 Task: Look for space in el Campello, Spain from 1st June, 2023 to 9th June, 2023 for 4 adults in price range Rs.6000 to Rs.12000. Place can be entire place with 2 bedrooms having 2 beds and 2 bathrooms. Property type can be house, flat, guest house. Booking option can be shelf check-in. Required host language is English.
Action: Mouse moved to (302, 160)
Screenshot: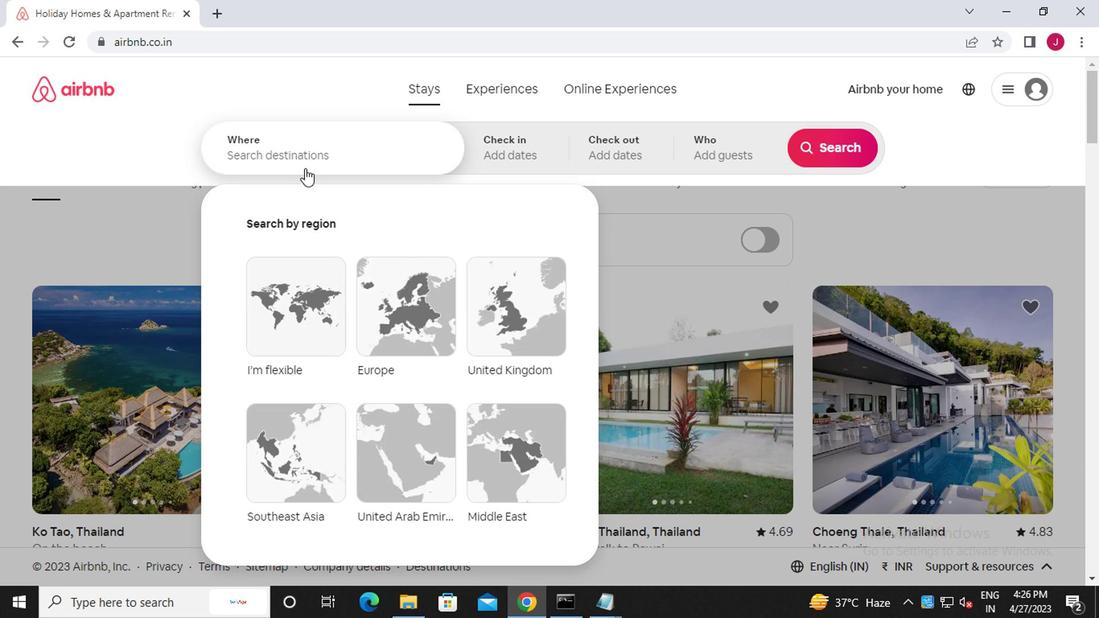 
Action: Mouse pressed left at (302, 160)
Screenshot: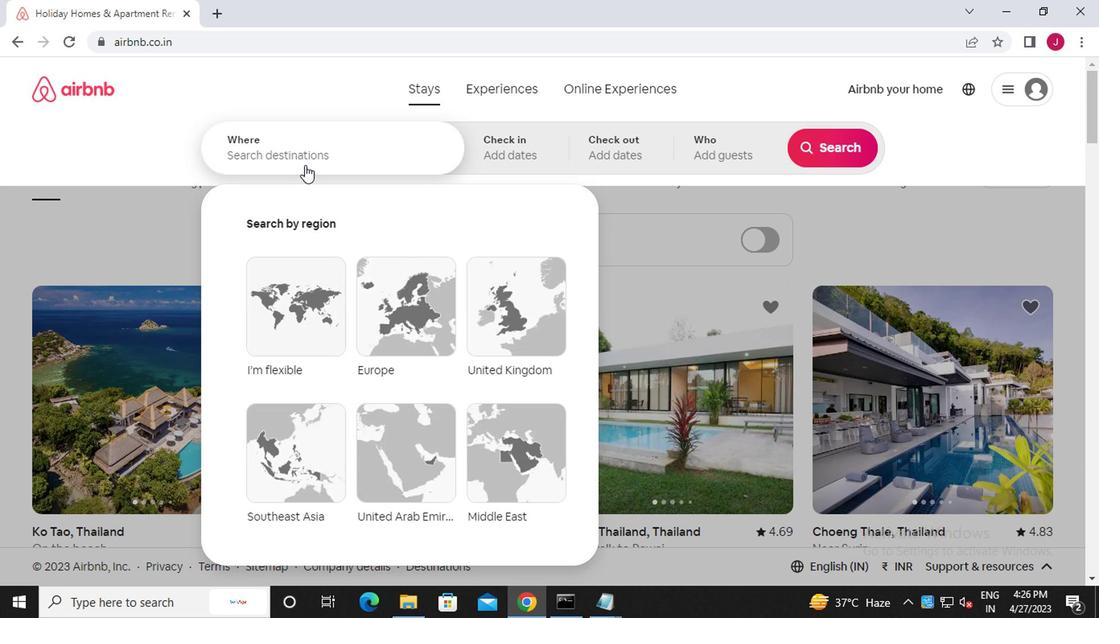 
Action: Mouse moved to (297, 160)
Screenshot: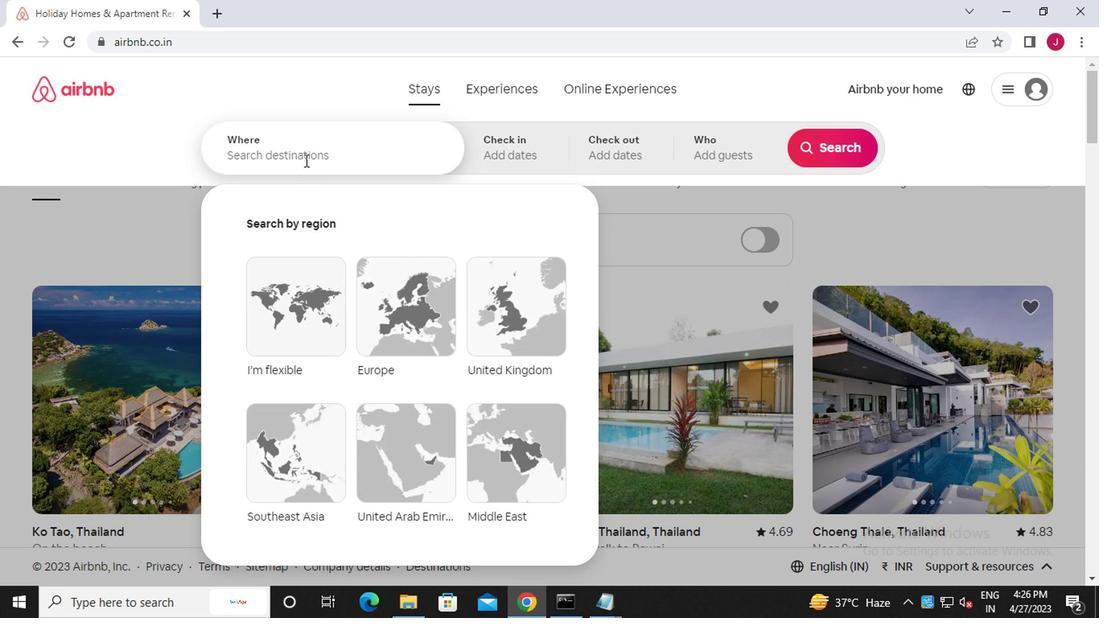
Action: Key pressed <Key.caps_lock>el<Key.space><Key.caps_lock>c<Key.caps_lock>ampello
Screenshot: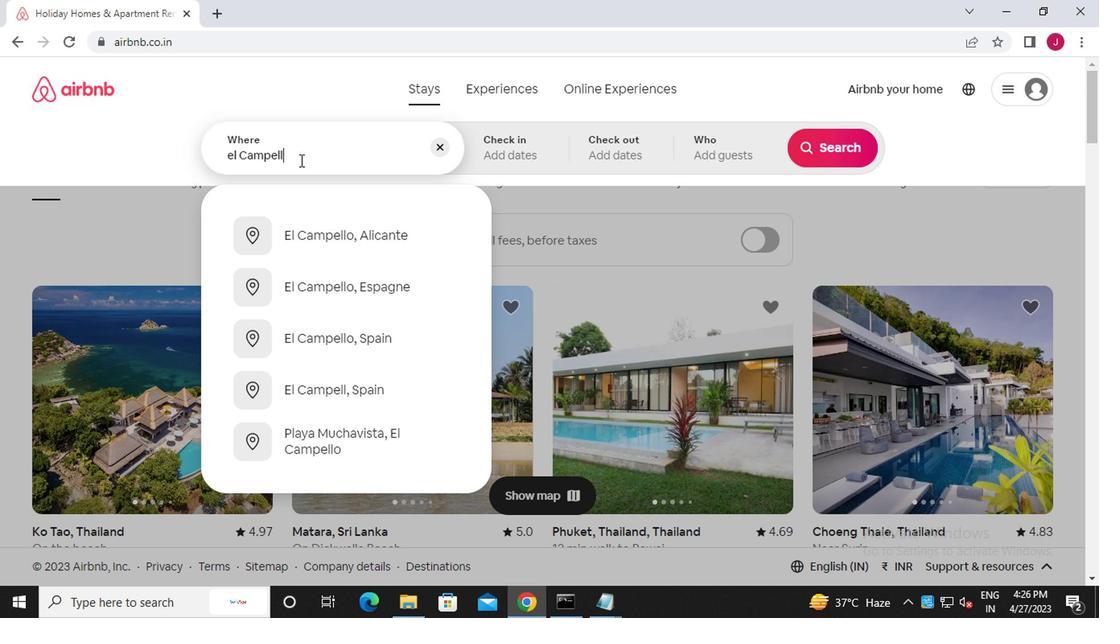 
Action: Mouse moved to (360, 393)
Screenshot: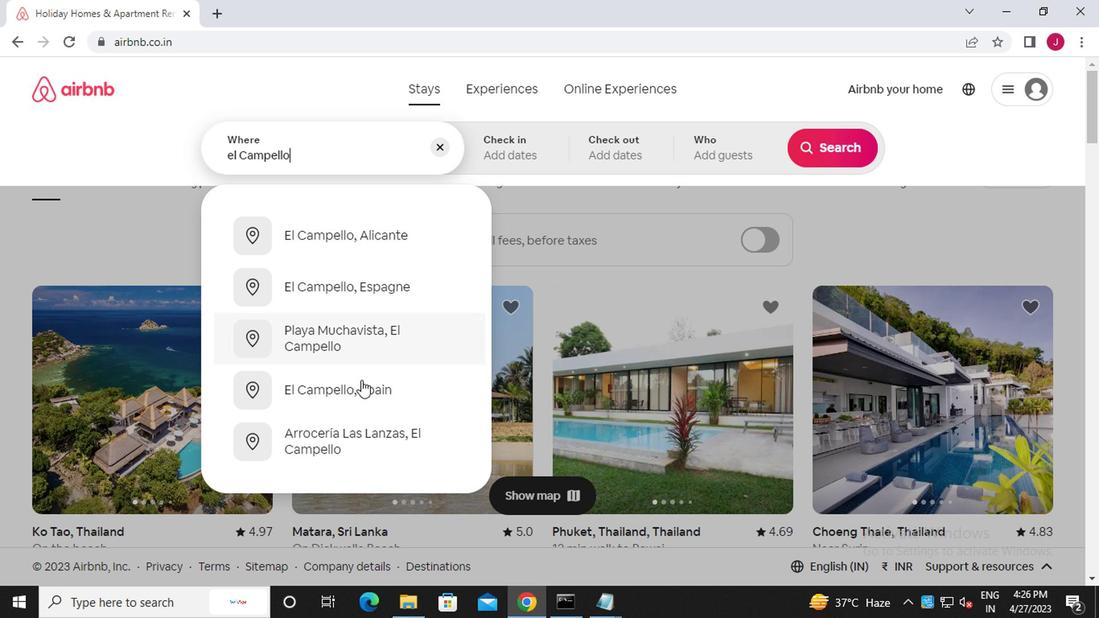 
Action: Mouse pressed left at (360, 393)
Screenshot: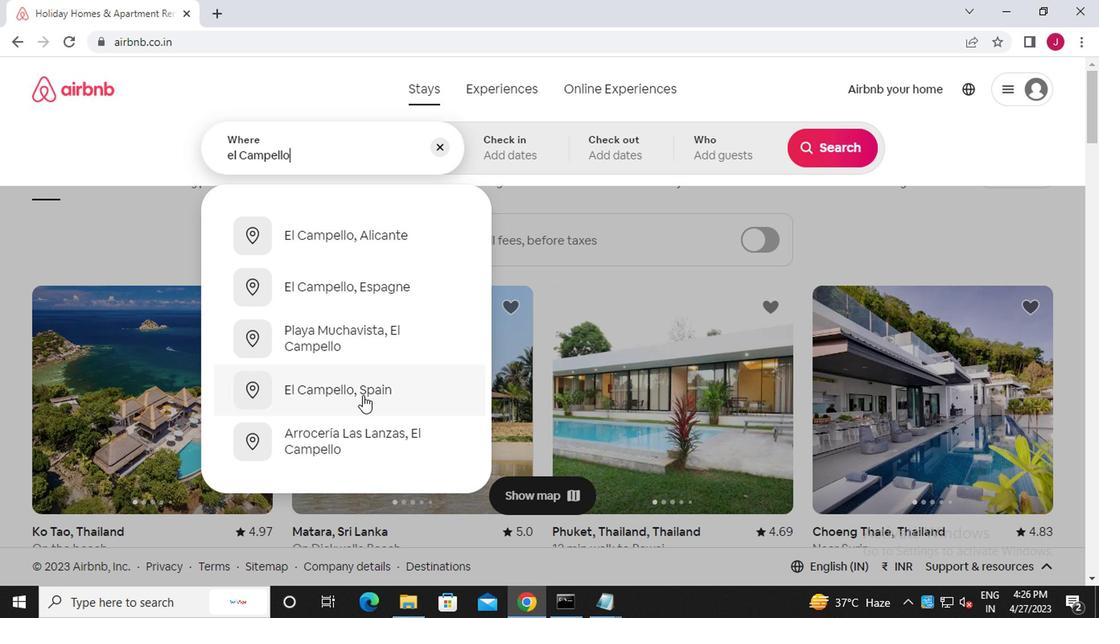 
Action: Mouse moved to (822, 277)
Screenshot: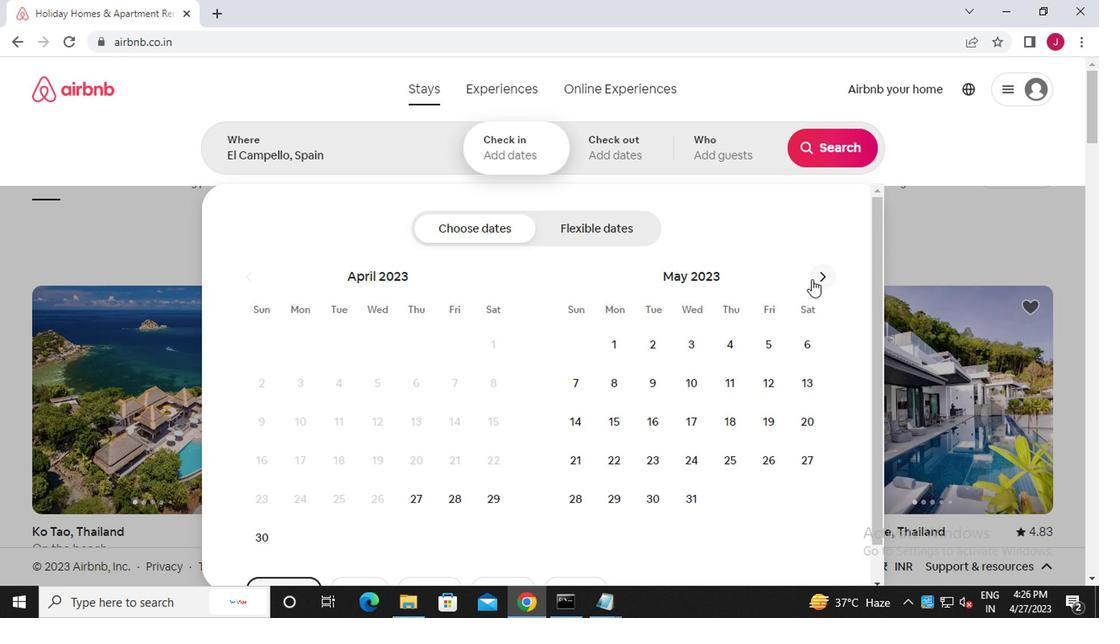 
Action: Mouse pressed left at (822, 277)
Screenshot: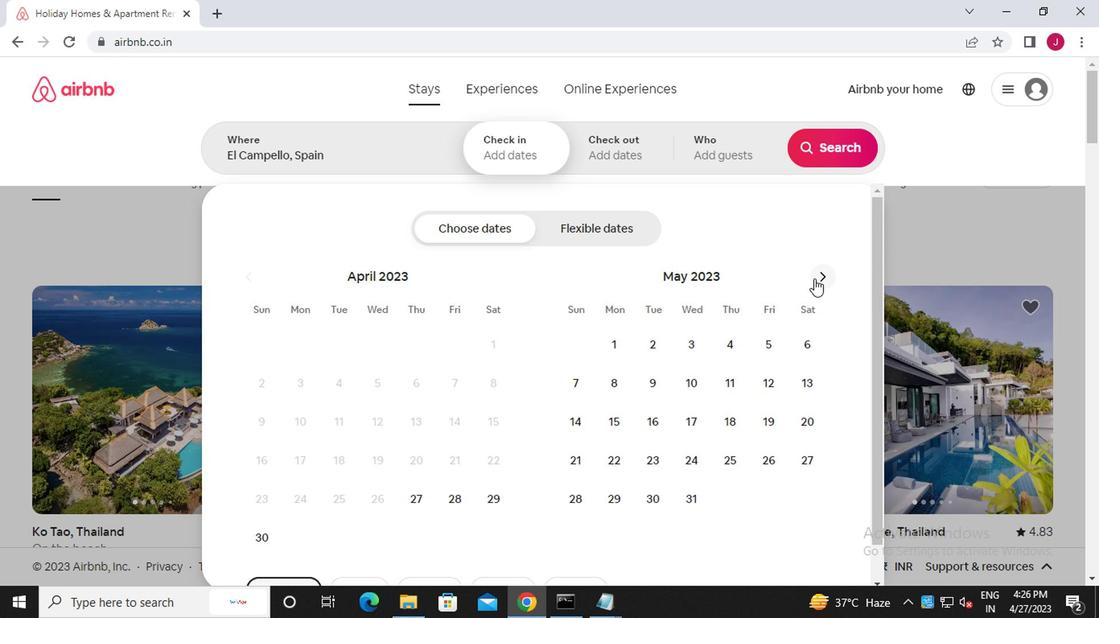
Action: Mouse moved to (736, 342)
Screenshot: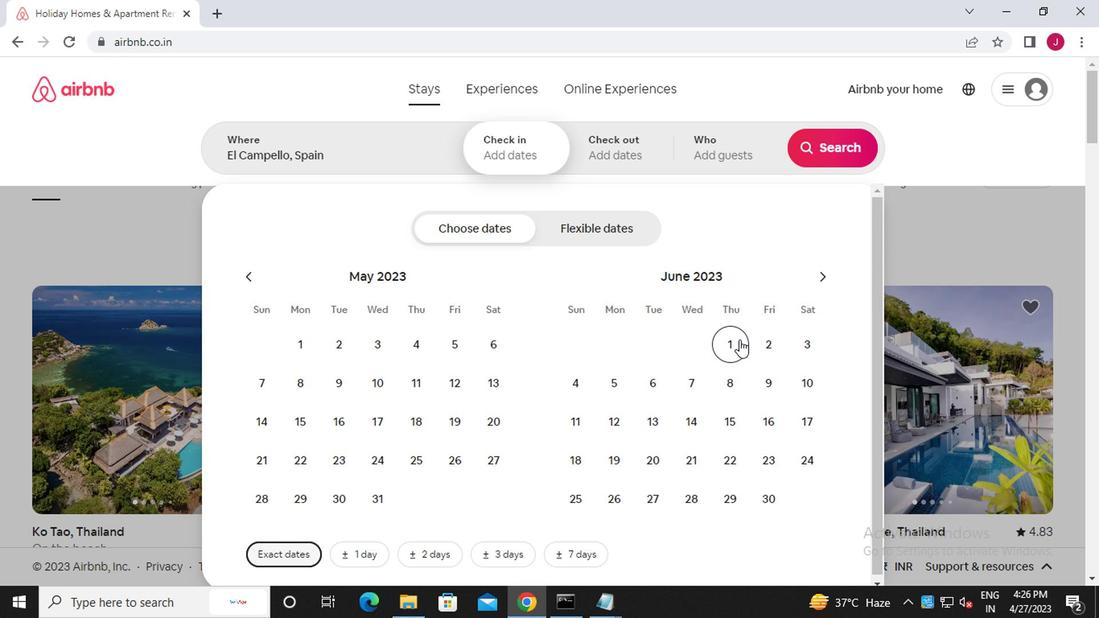 
Action: Mouse pressed left at (736, 342)
Screenshot: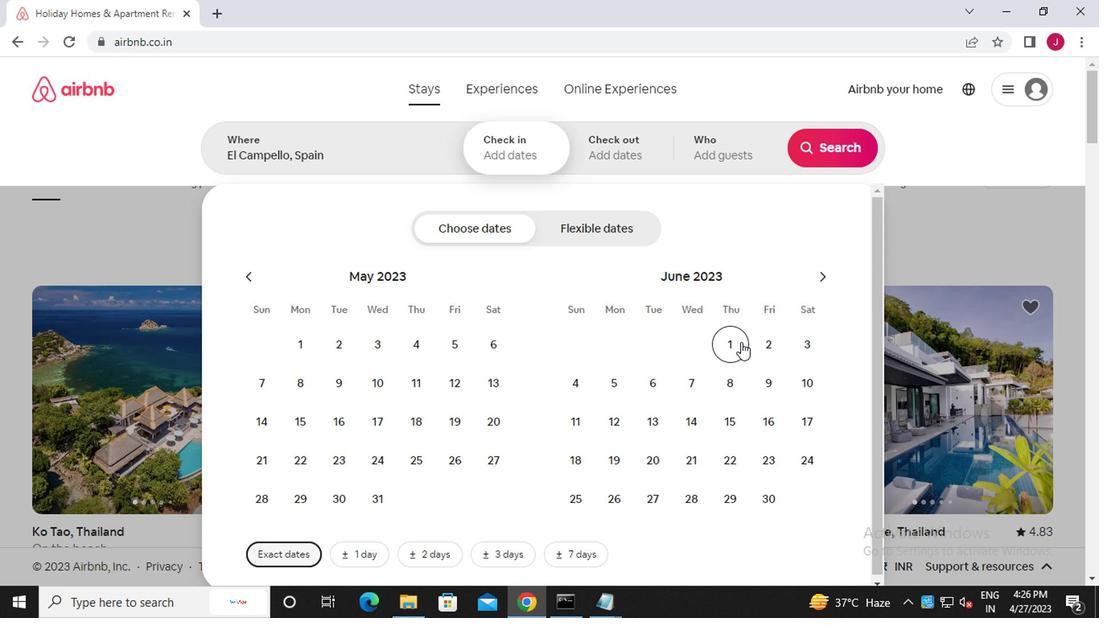 
Action: Mouse moved to (763, 373)
Screenshot: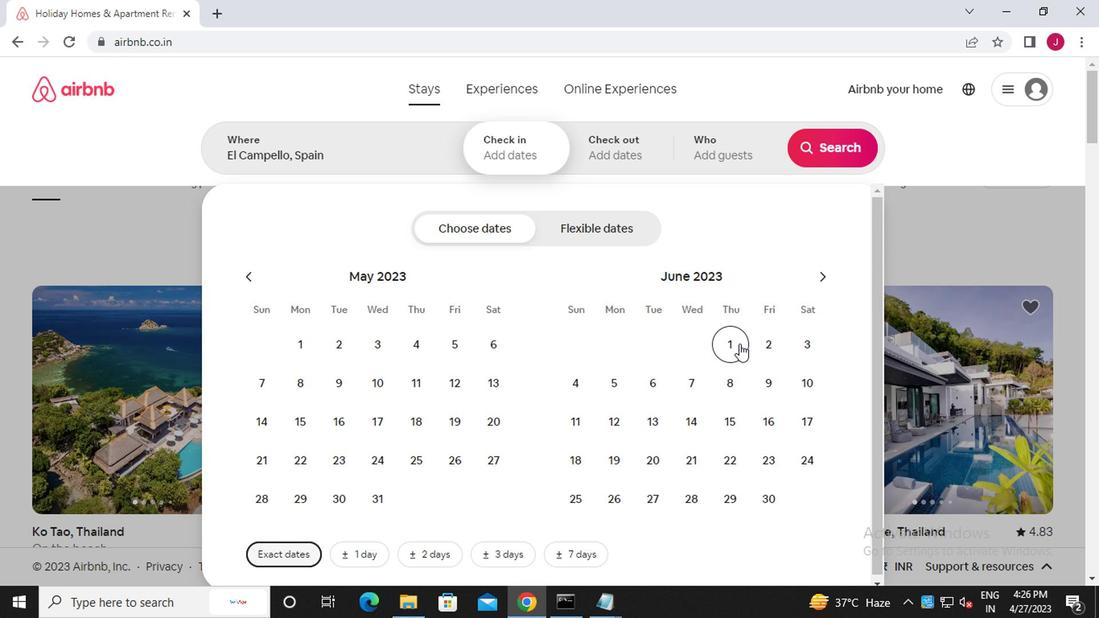 
Action: Mouse pressed left at (763, 373)
Screenshot: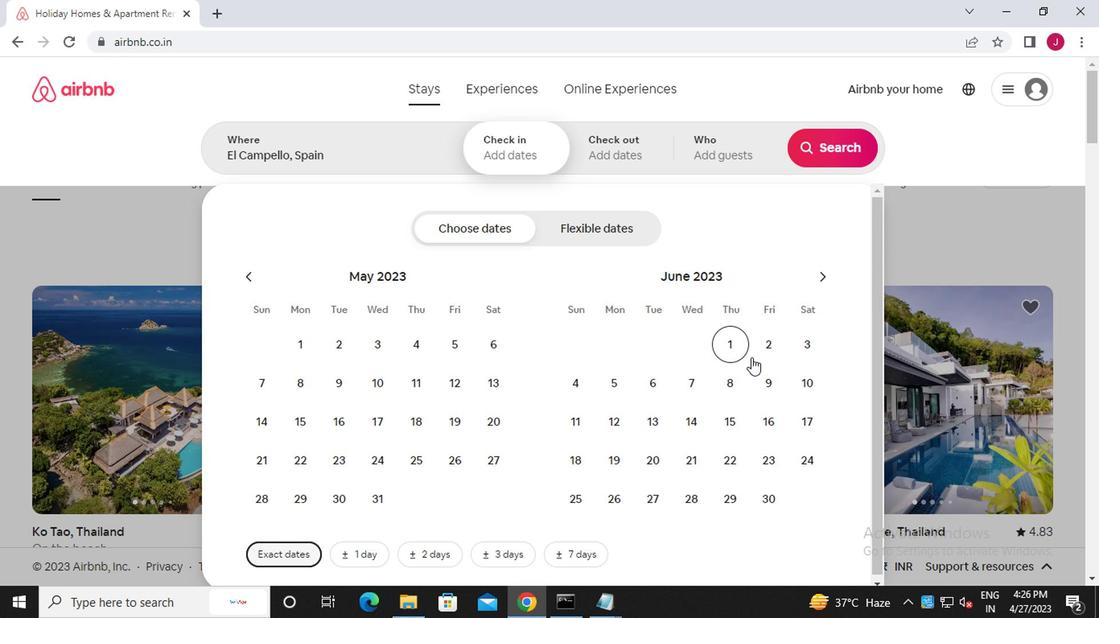
Action: Mouse moved to (714, 158)
Screenshot: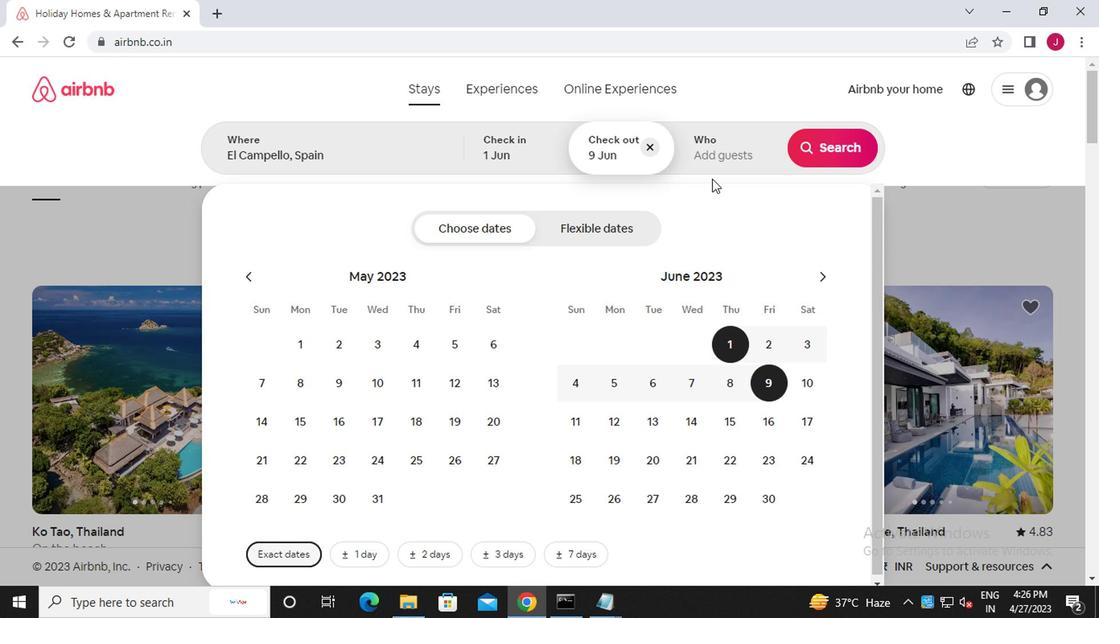 
Action: Mouse pressed left at (714, 158)
Screenshot: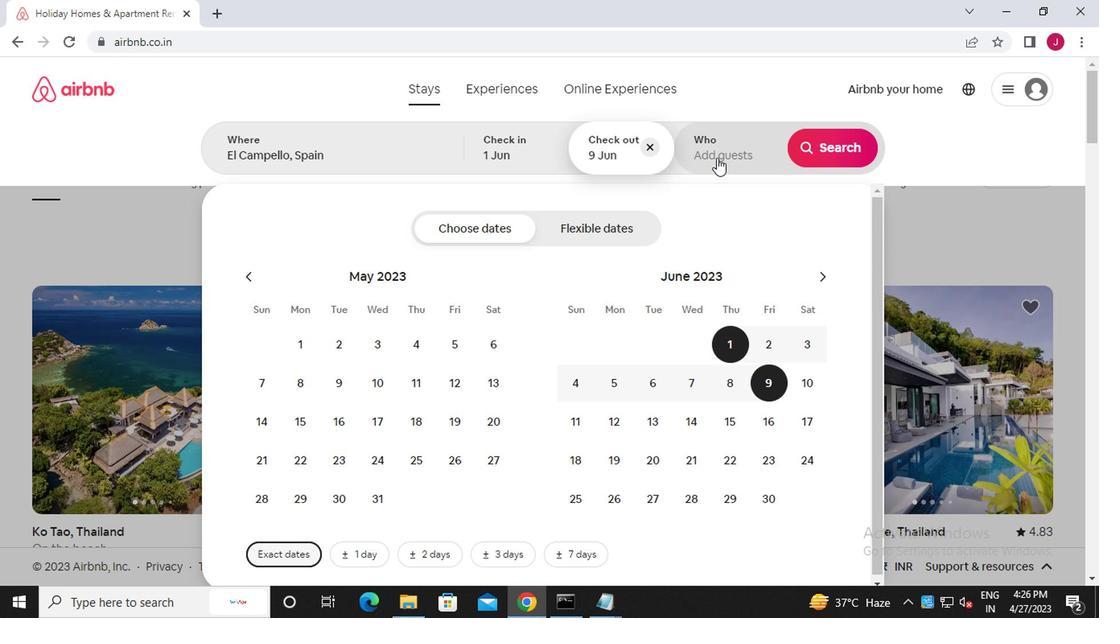 
Action: Mouse moved to (835, 238)
Screenshot: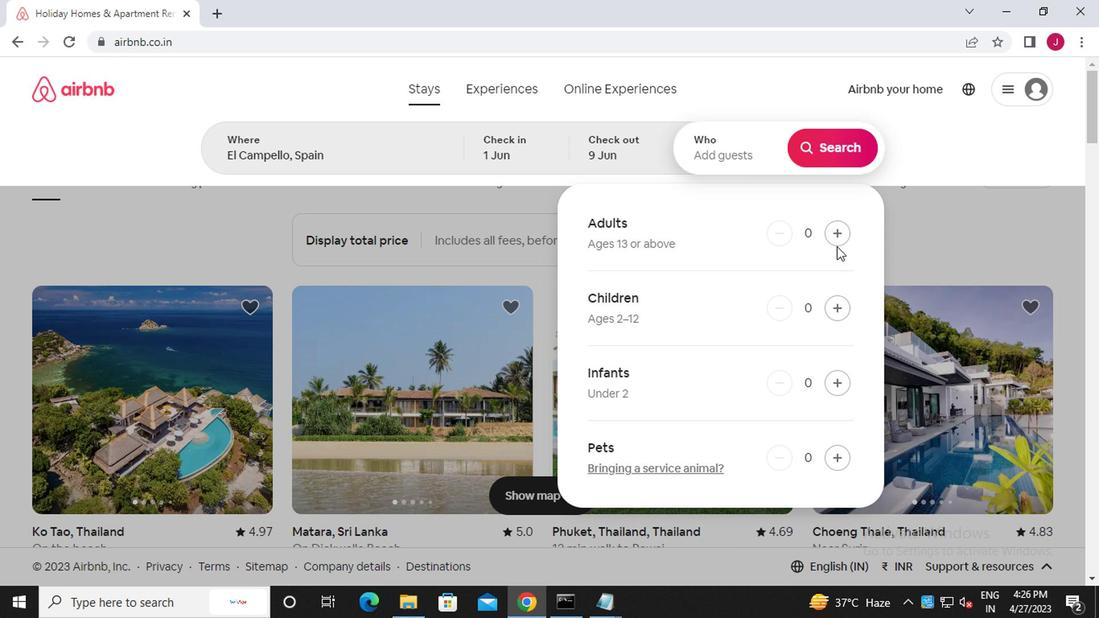 
Action: Mouse pressed left at (835, 238)
Screenshot: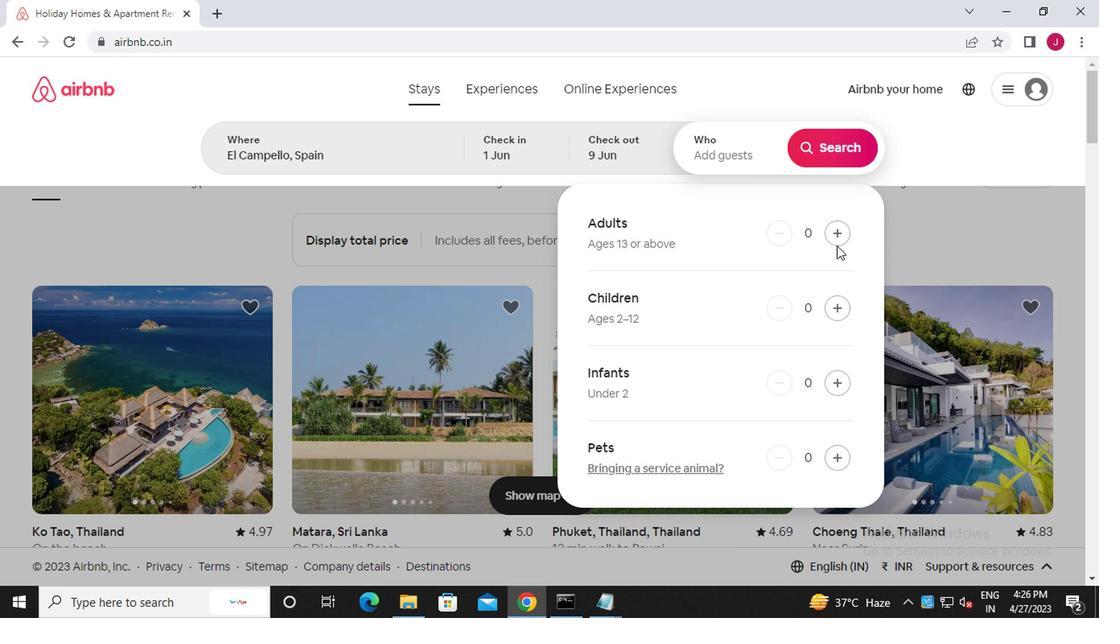 
Action: Mouse pressed left at (835, 238)
Screenshot: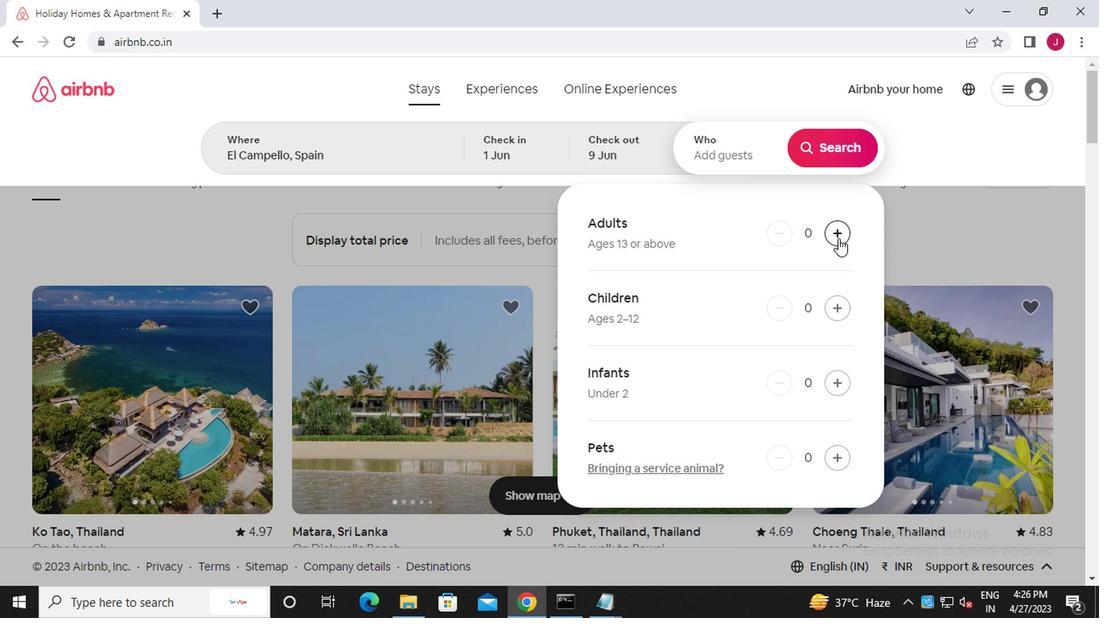 
Action: Mouse pressed left at (835, 238)
Screenshot: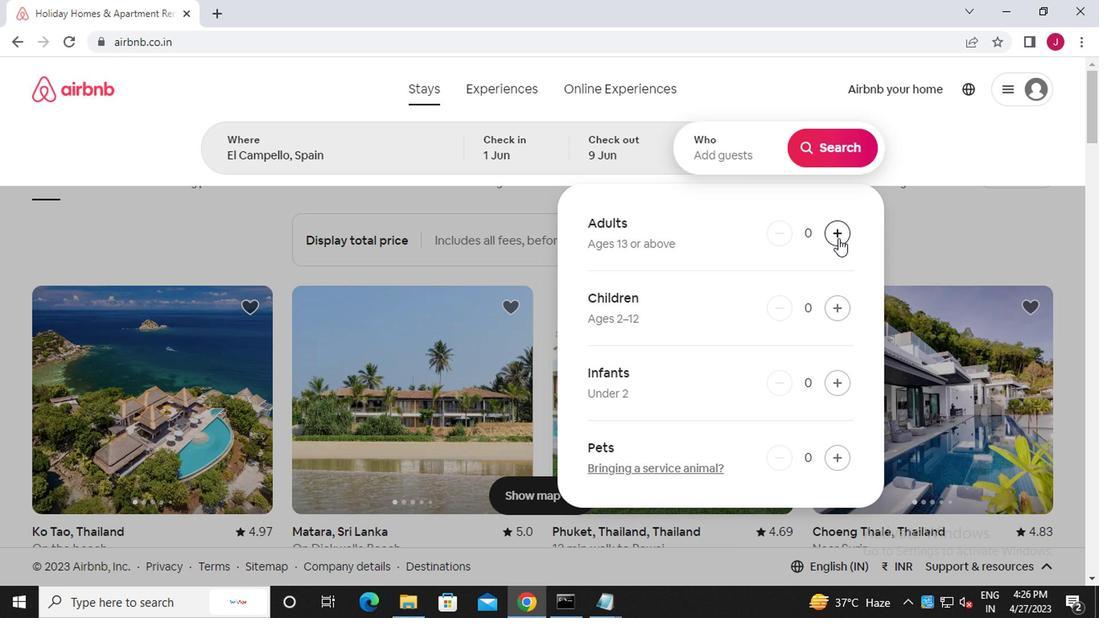 
Action: Mouse pressed left at (835, 238)
Screenshot: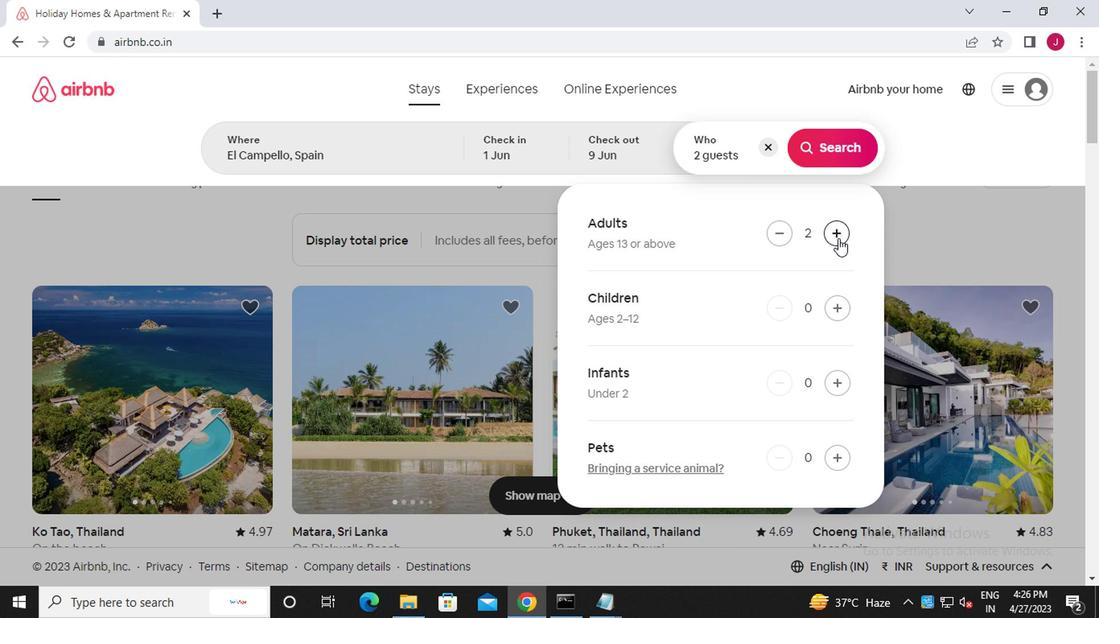 
Action: Mouse moved to (844, 154)
Screenshot: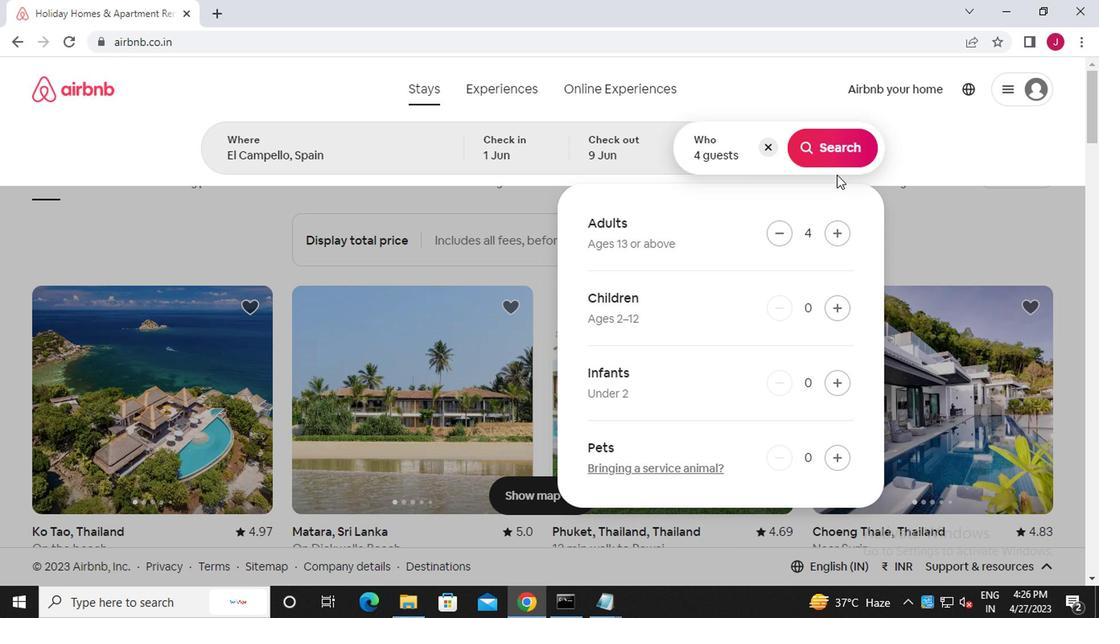
Action: Mouse pressed left at (844, 154)
Screenshot: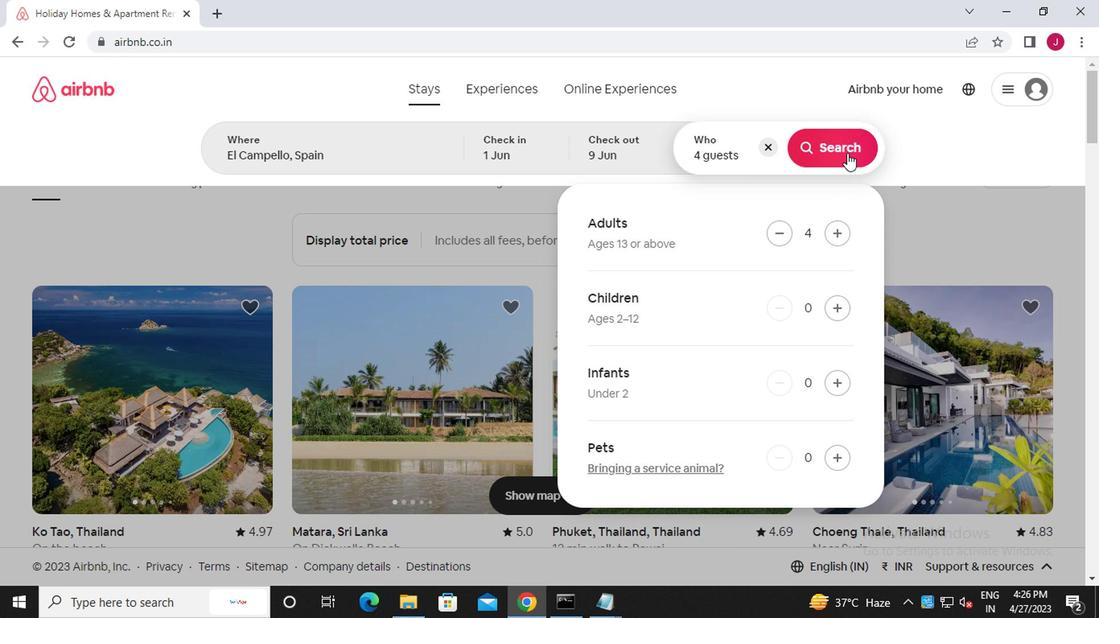 
Action: Mouse moved to (1036, 154)
Screenshot: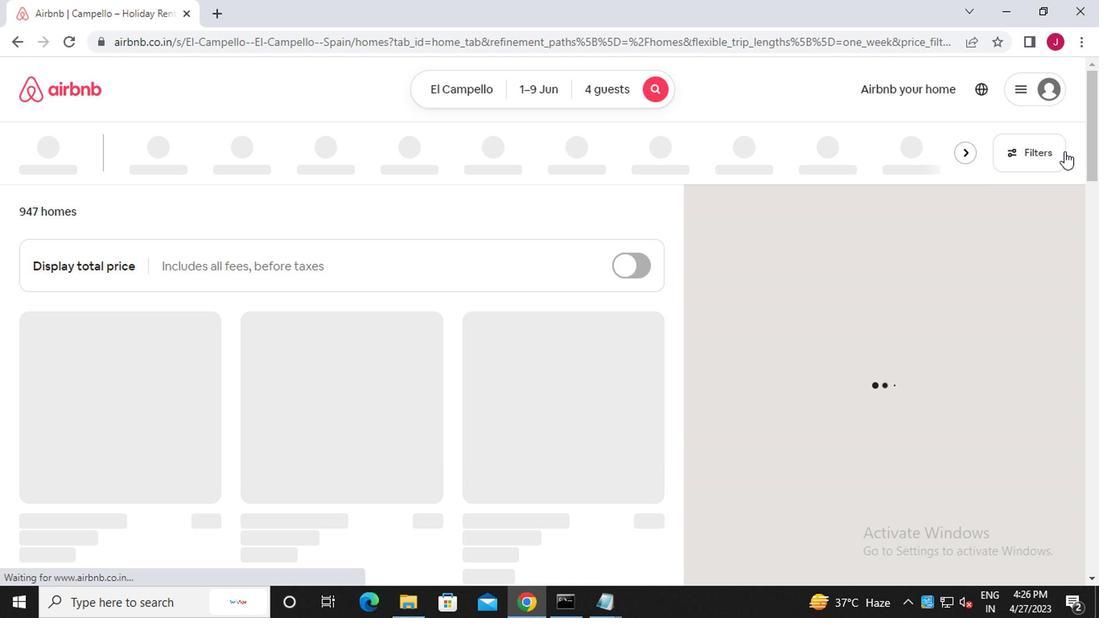 
Action: Mouse pressed left at (1036, 154)
Screenshot: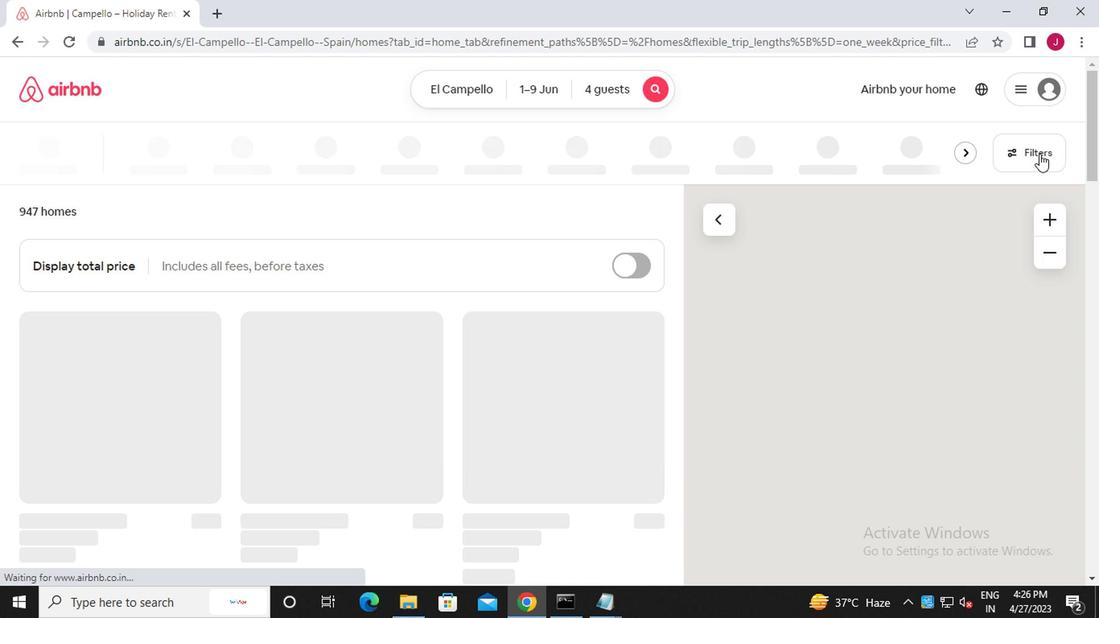 
Action: Mouse moved to (399, 356)
Screenshot: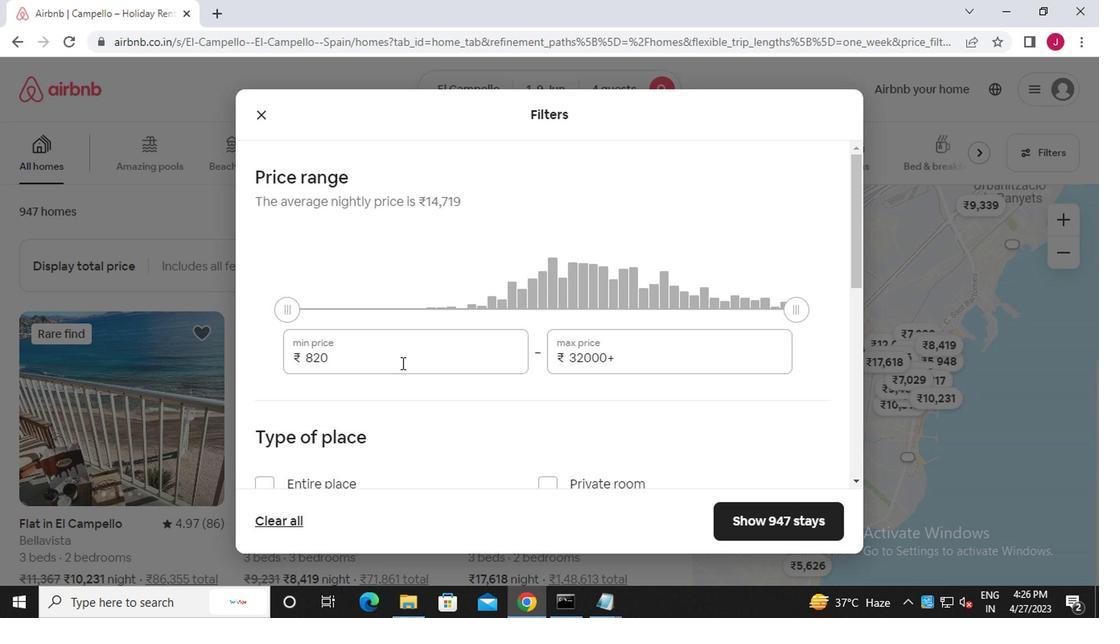 
Action: Mouse pressed left at (399, 356)
Screenshot: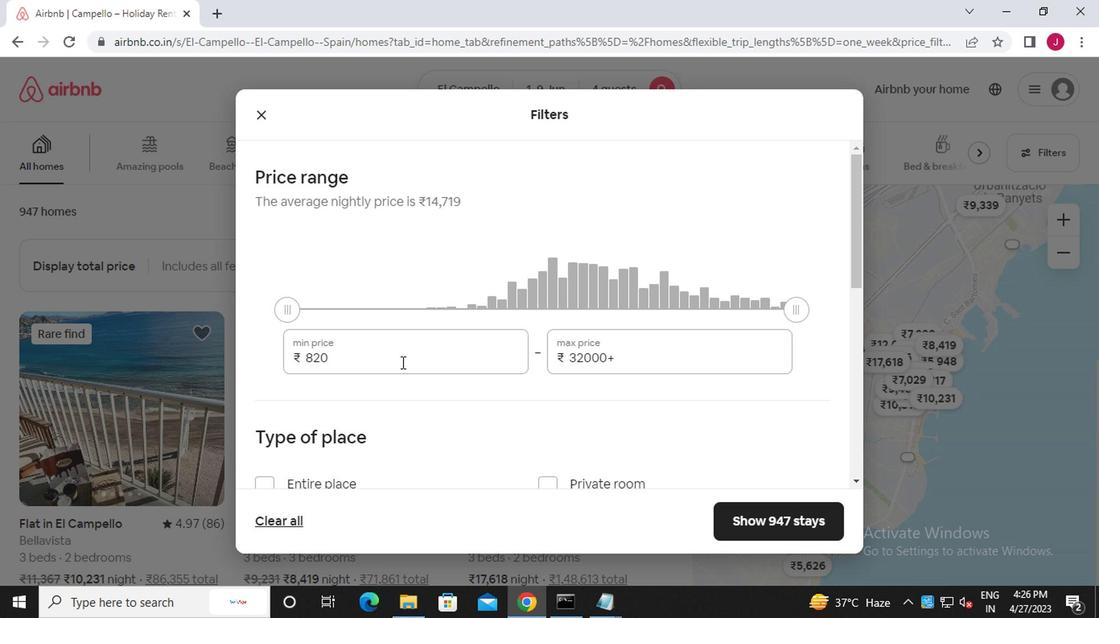 
Action: Mouse moved to (396, 351)
Screenshot: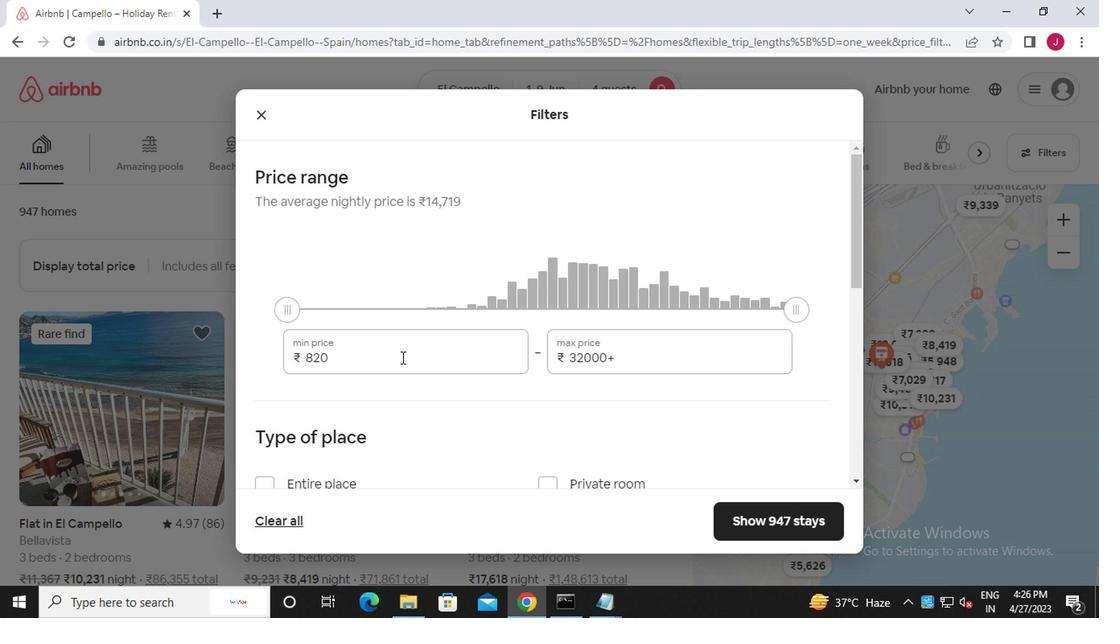 
Action: Key pressed <Key.backspace><Key.backspace><Key.backspace><<102>><<96>><<96>><<96>>
Screenshot: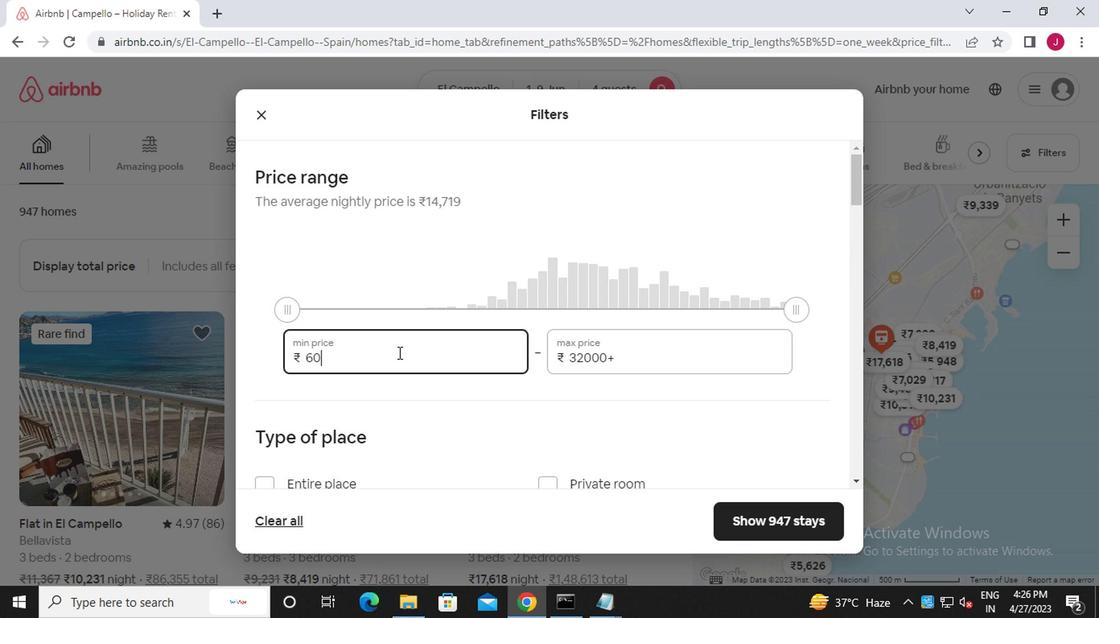 
Action: Mouse moved to (663, 355)
Screenshot: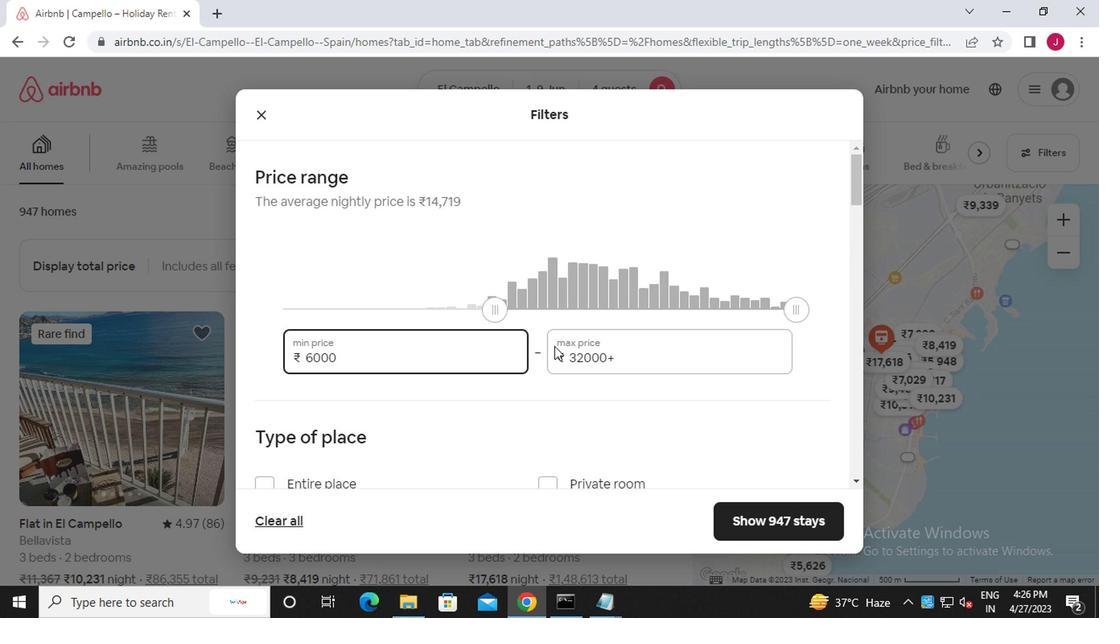 
Action: Mouse pressed left at (663, 355)
Screenshot: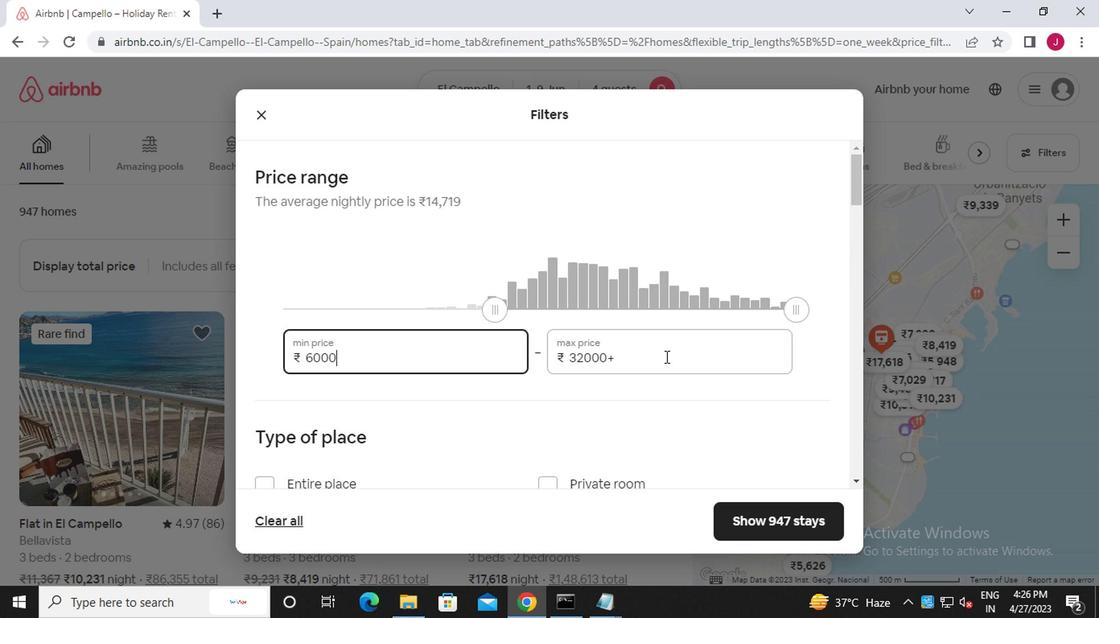 
Action: Key pressed <Key.backspace><Key.backspace><Key.backspace><Key.backspace><Key.backspace><Key.backspace><Key.backspace><Key.backspace><Key.backspace><Key.backspace><Key.backspace><<97>><<98>><<96>><<96>><<96>>
Screenshot: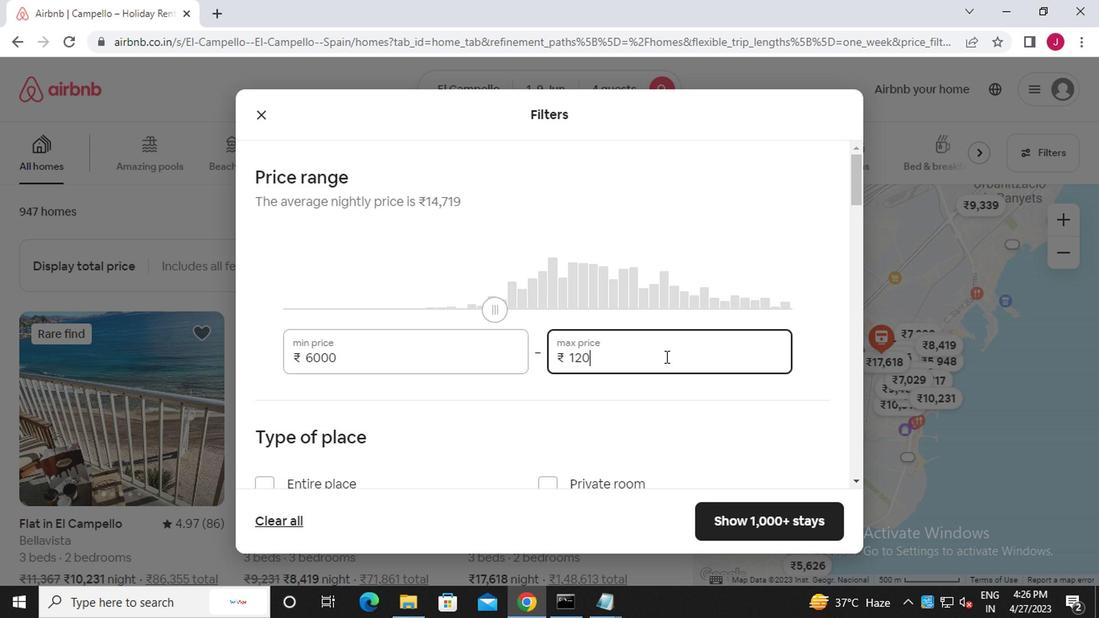 
Action: Mouse moved to (407, 364)
Screenshot: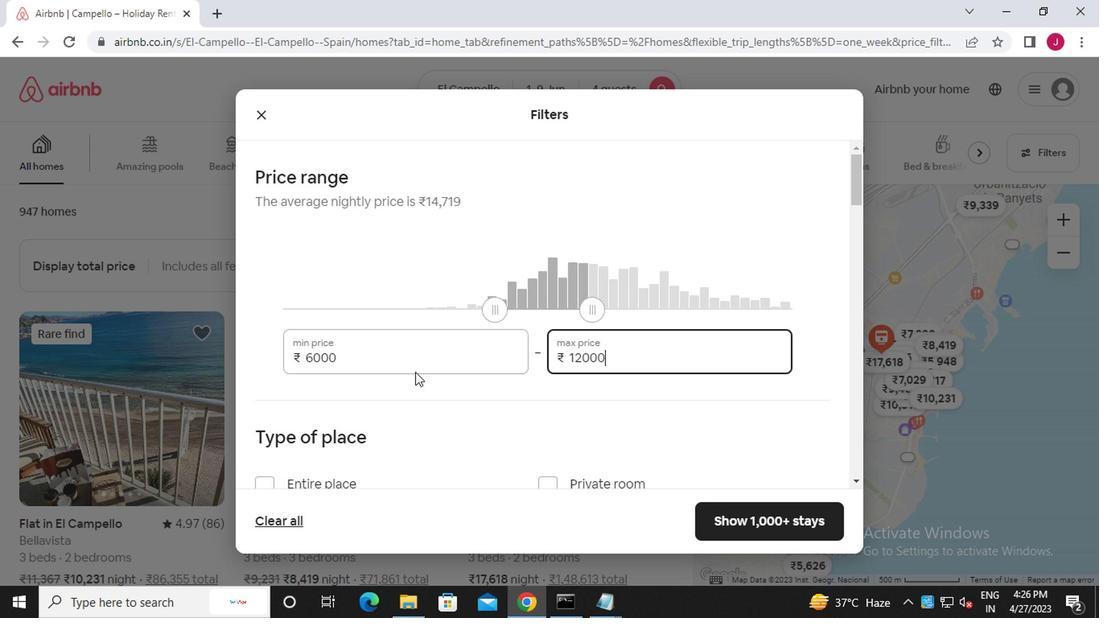 
Action: Mouse scrolled (407, 364) with delta (0, 0)
Screenshot: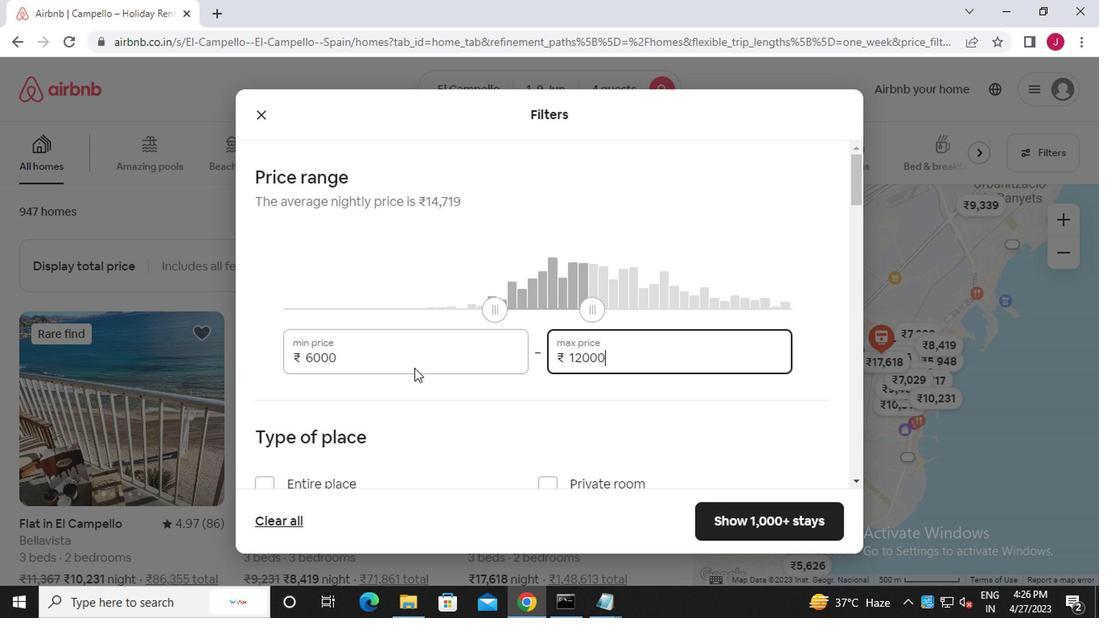 
Action: Mouse scrolled (407, 364) with delta (0, 0)
Screenshot: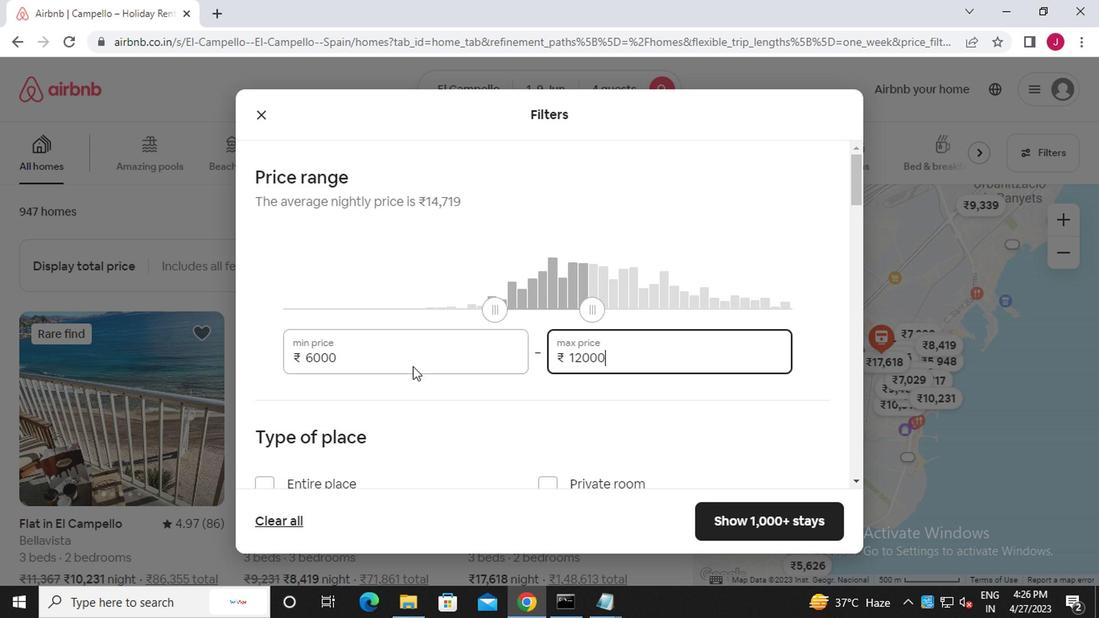 
Action: Mouse scrolled (407, 364) with delta (0, 0)
Screenshot: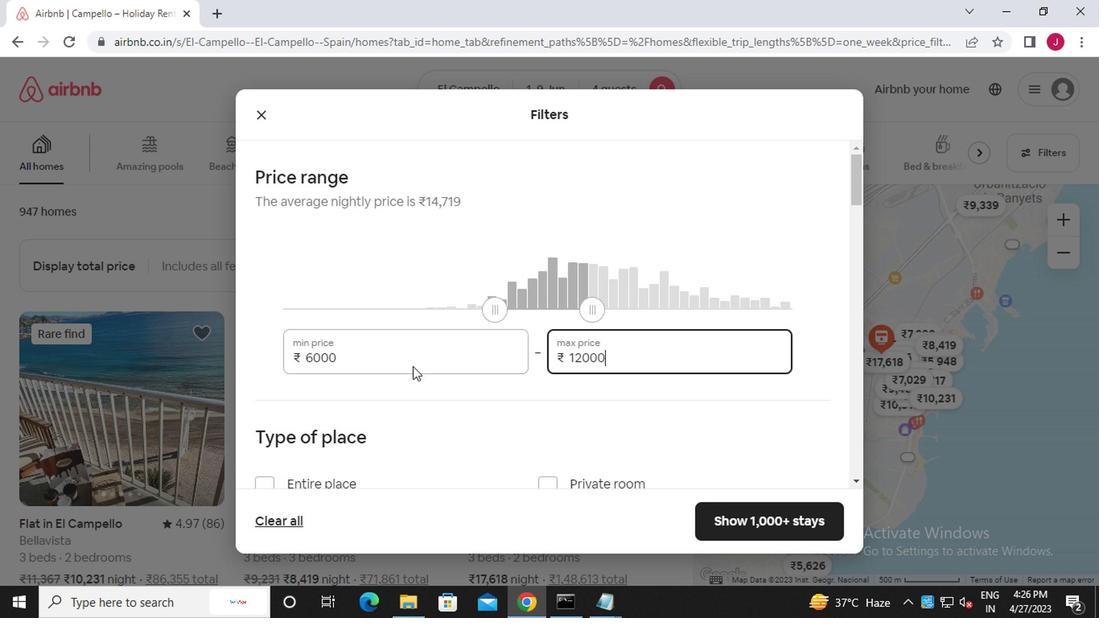 
Action: Mouse moved to (264, 233)
Screenshot: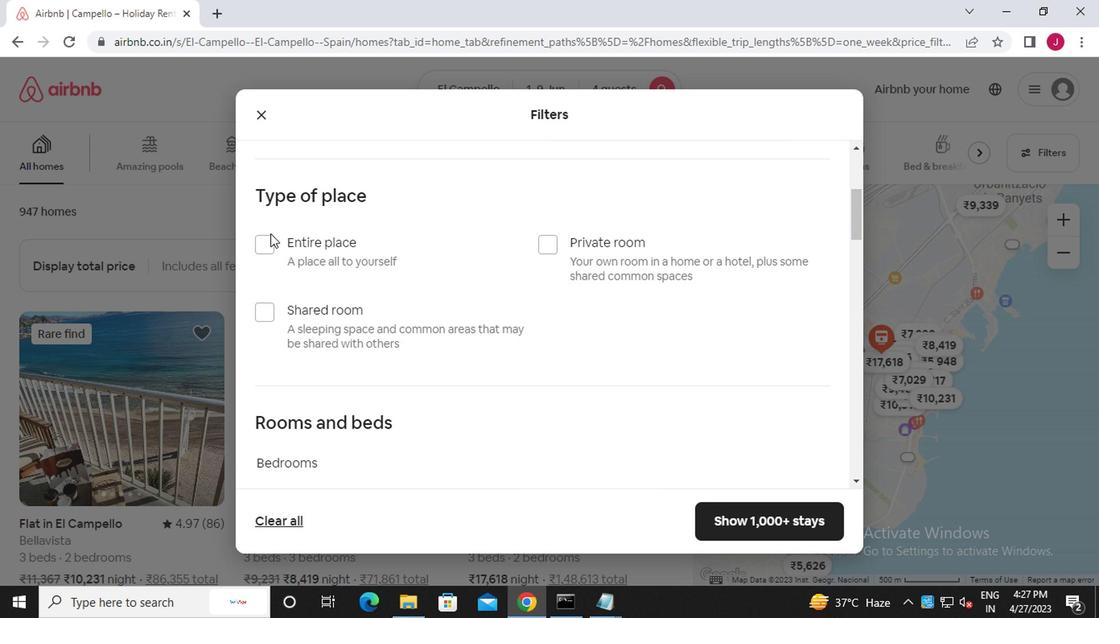 
Action: Mouse pressed left at (264, 233)
Screenshot: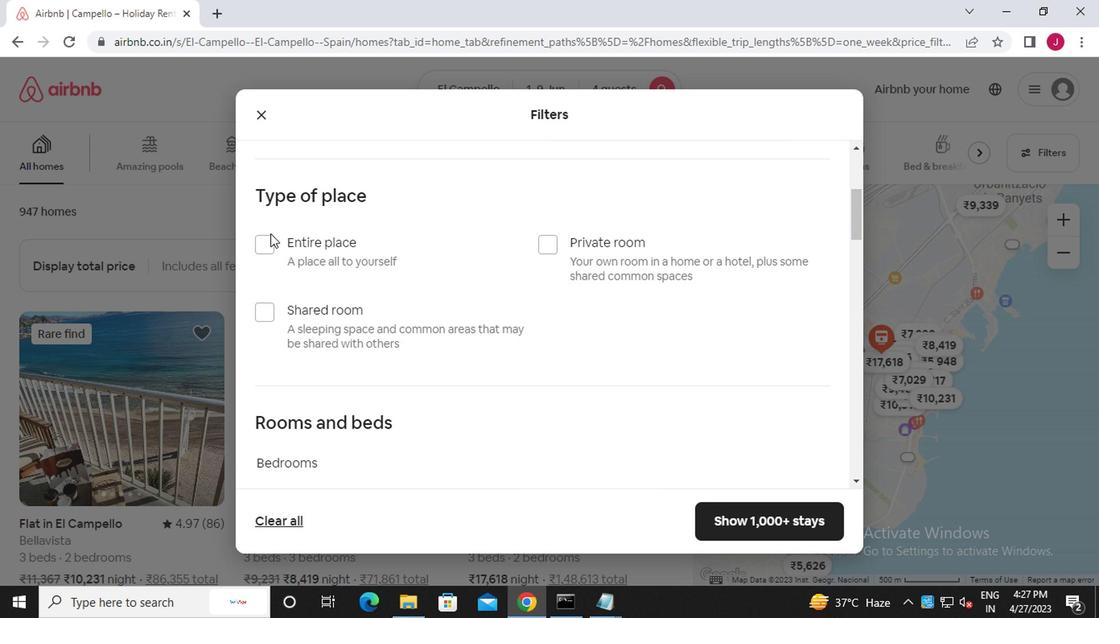 
Action: Mouse moved to (257, 246)
Screenshot: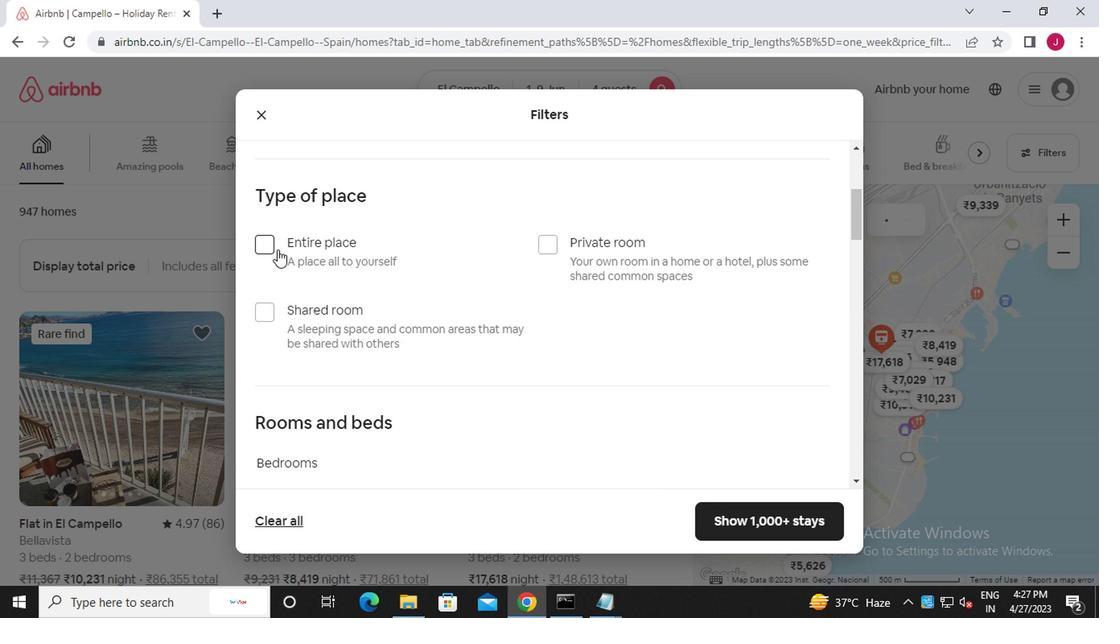 
Action: Mouse pressed left at (257, 246)
Screenshot: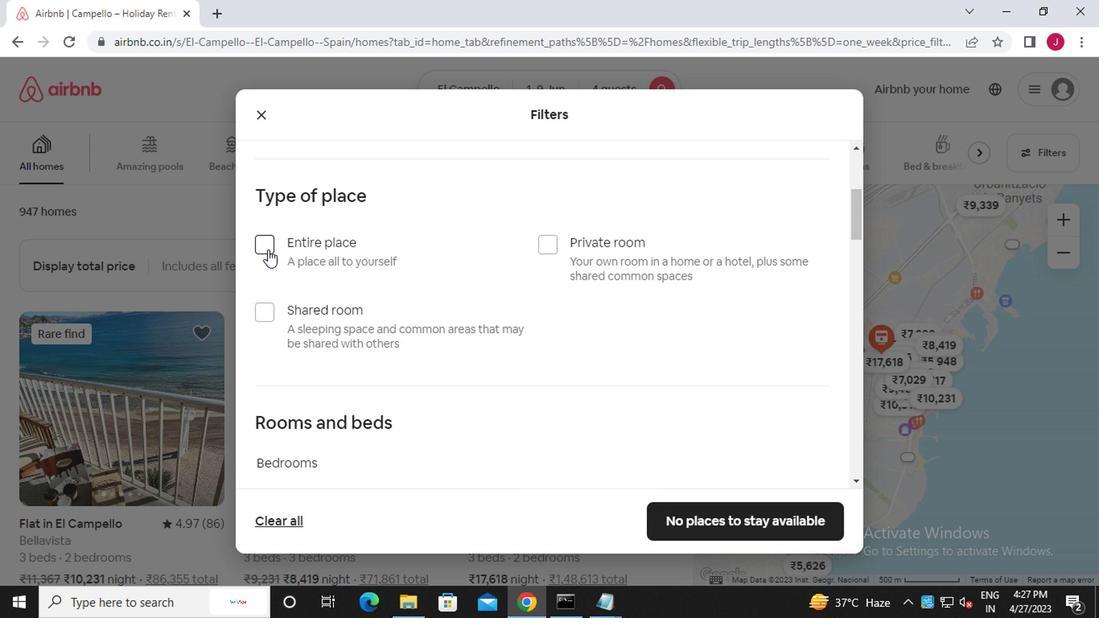 
Action: Mouse moved to (376, 293)
Screenshot: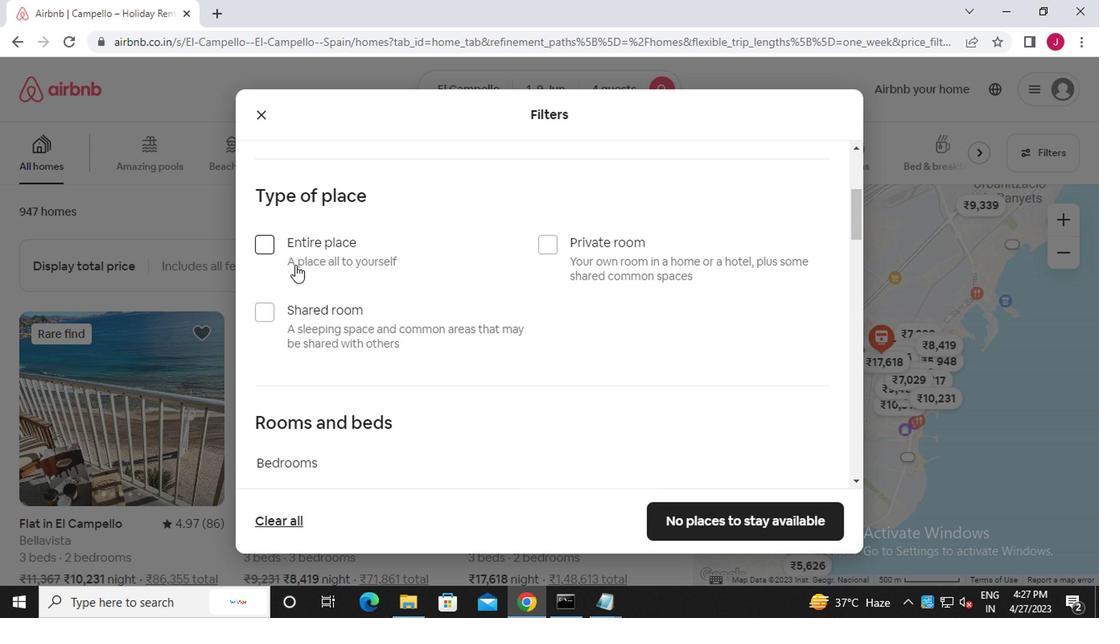 
Action: Mouse scrolled (376, 293) with delta (0, 0)
Screenshot: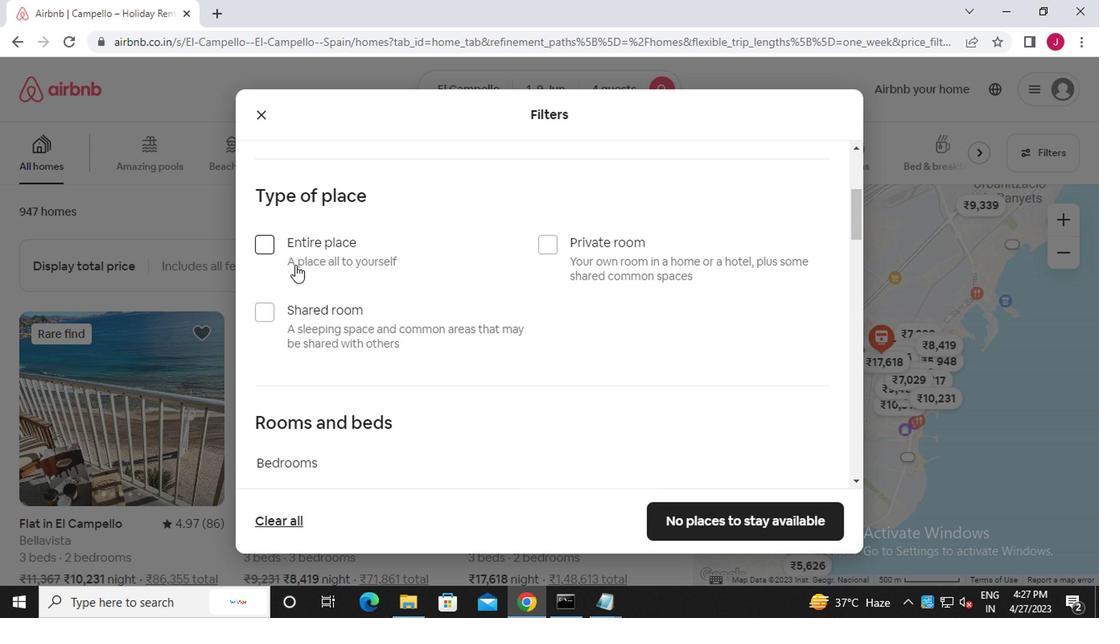 
Action: Mouse moved to (376, 293)
Screenshot: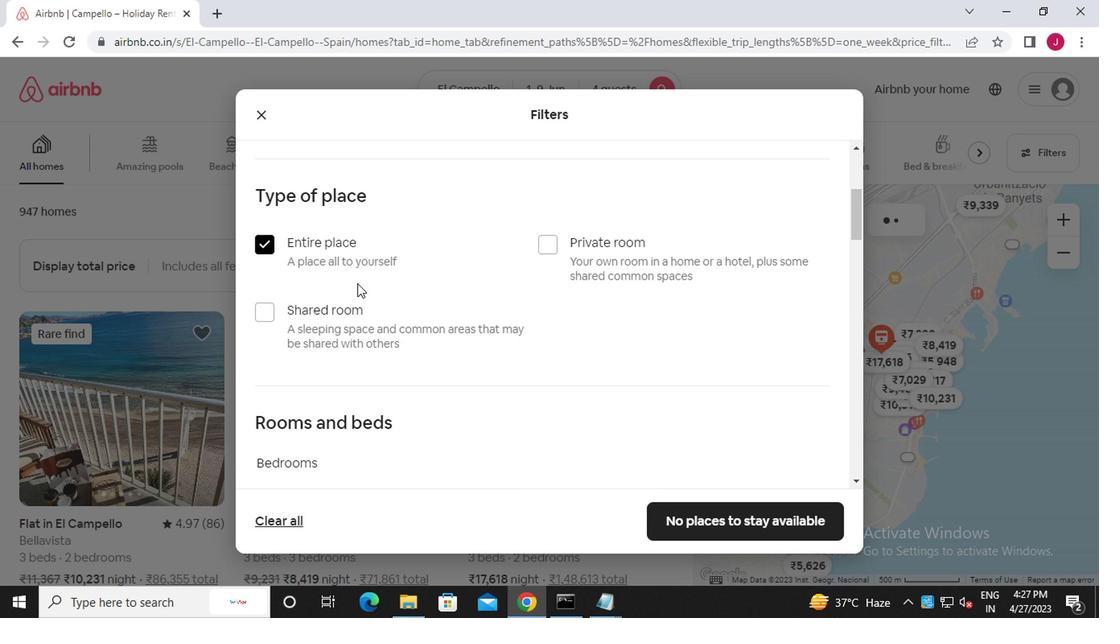 
Action: Mouse scrolled (376, 293) with delta (0, 0)
Screenshot: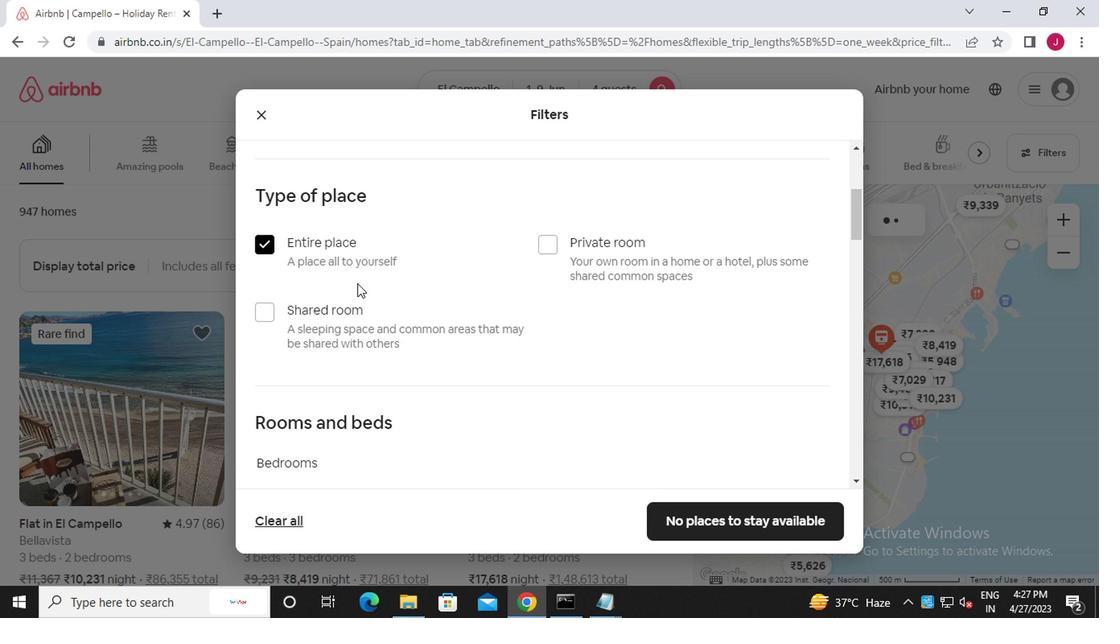 
Action: Mouse scrolled (376, 293) with delta (0, 0)
Screenshot: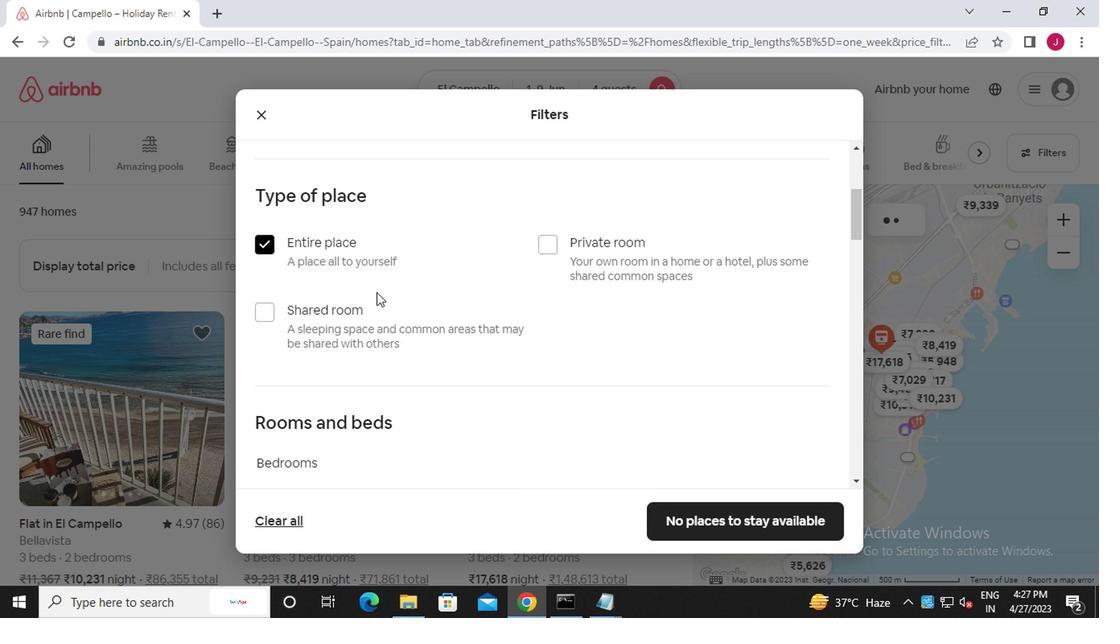 
Action: Mouse scrolled (376, 293) with delta (0, 0)
Screenshot: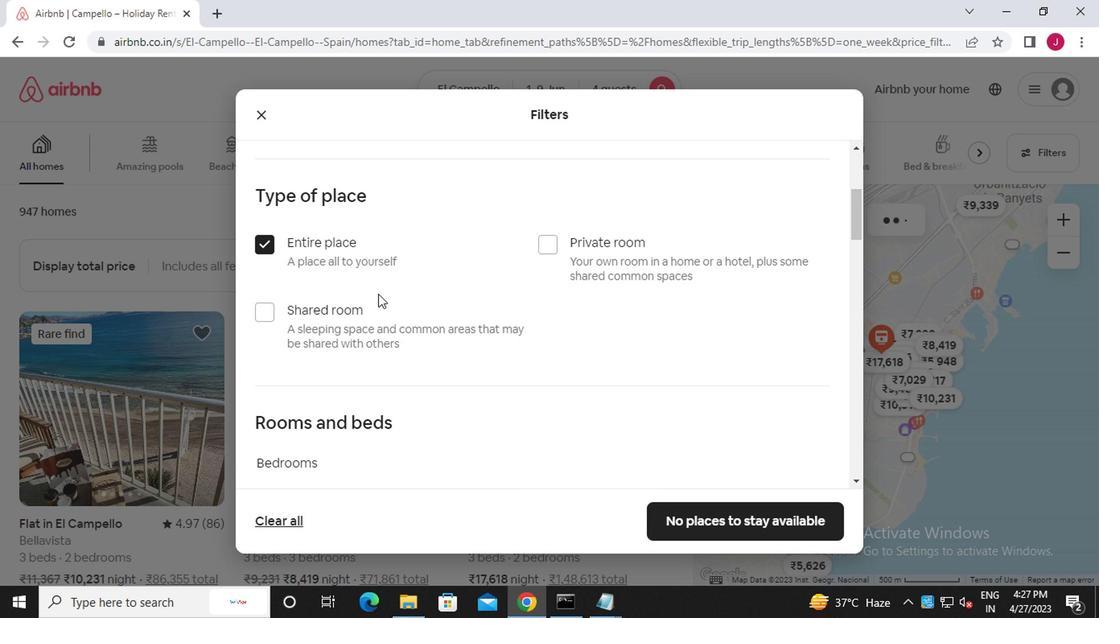 
Action: Mouse moved to (396, 184)
Screenshot: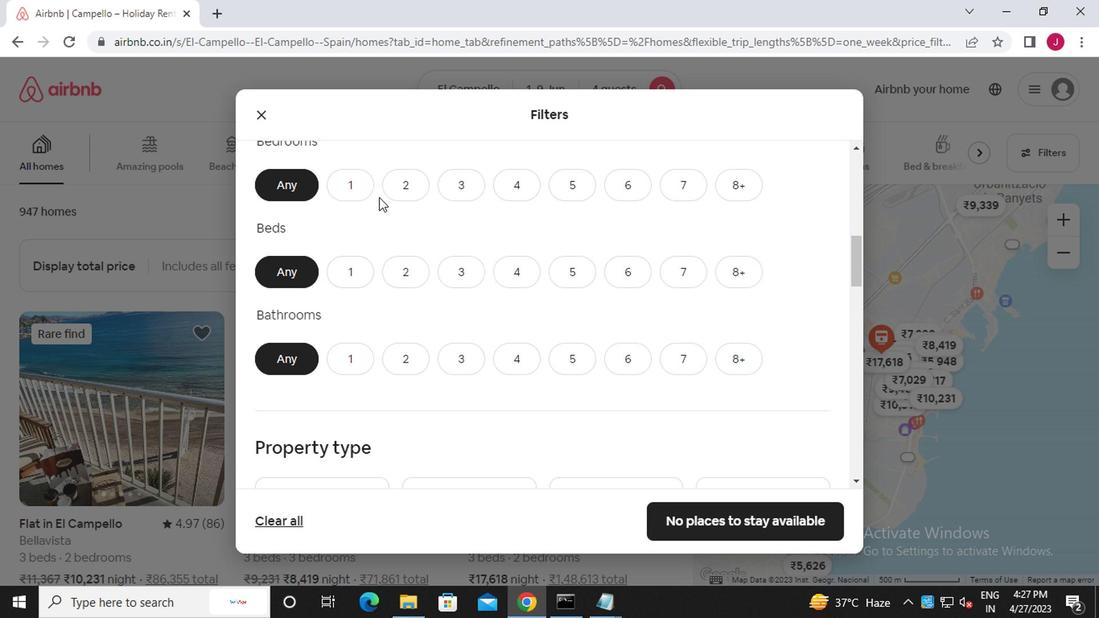 
Action: Mouse pressed left at (396, 184)
Screenshot: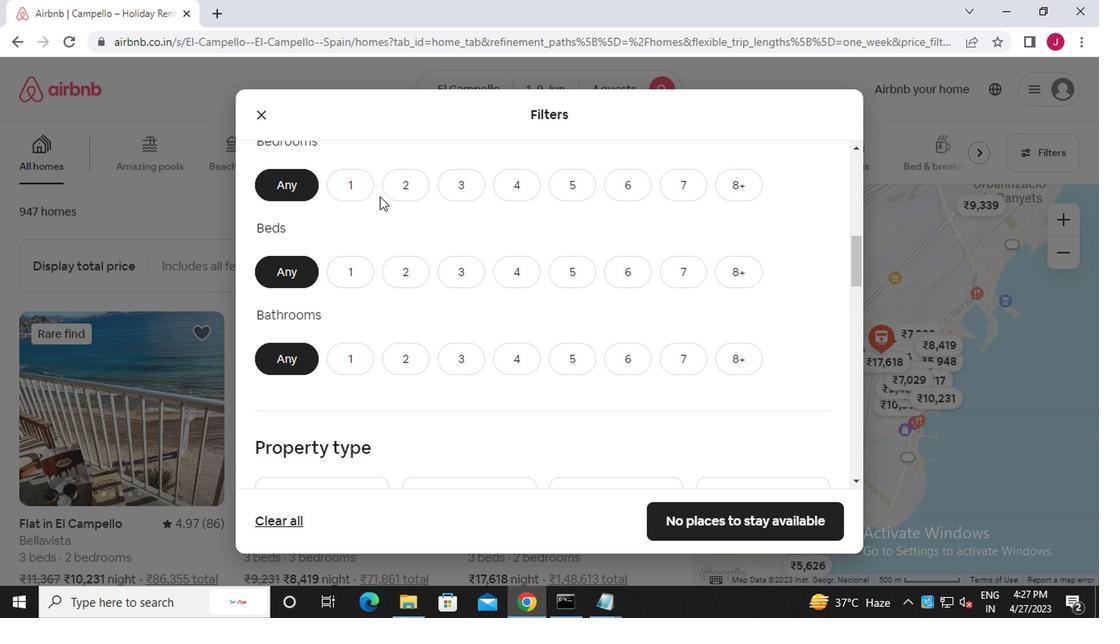 
Action: Mouse moved to (408, 258)
Screenshot: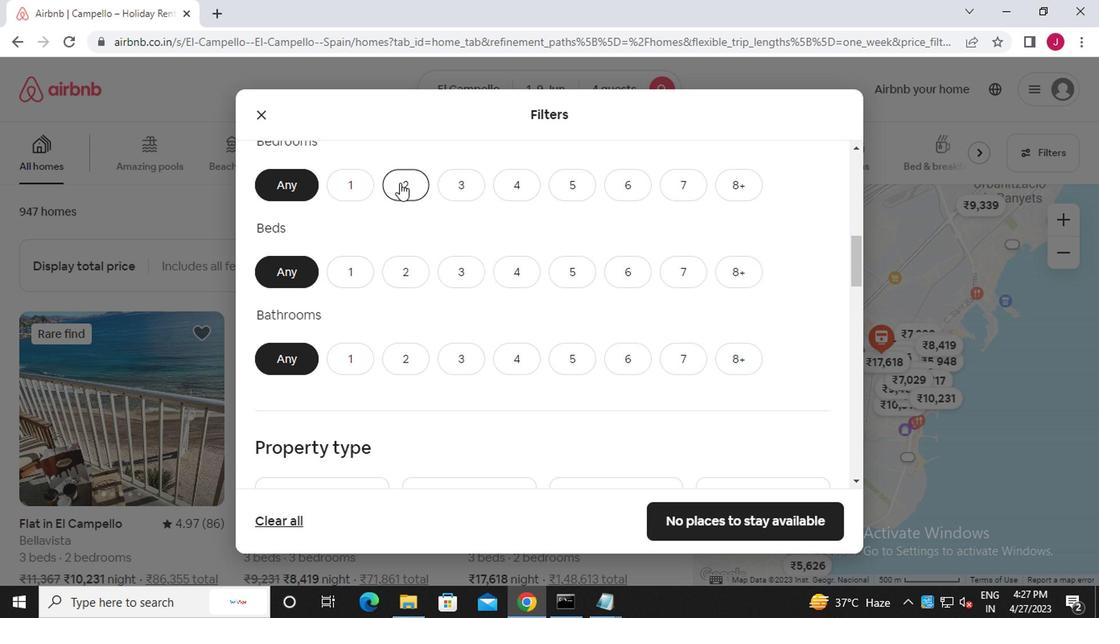 
Action: Mouse pressed left at (408, 258)
Screenshot: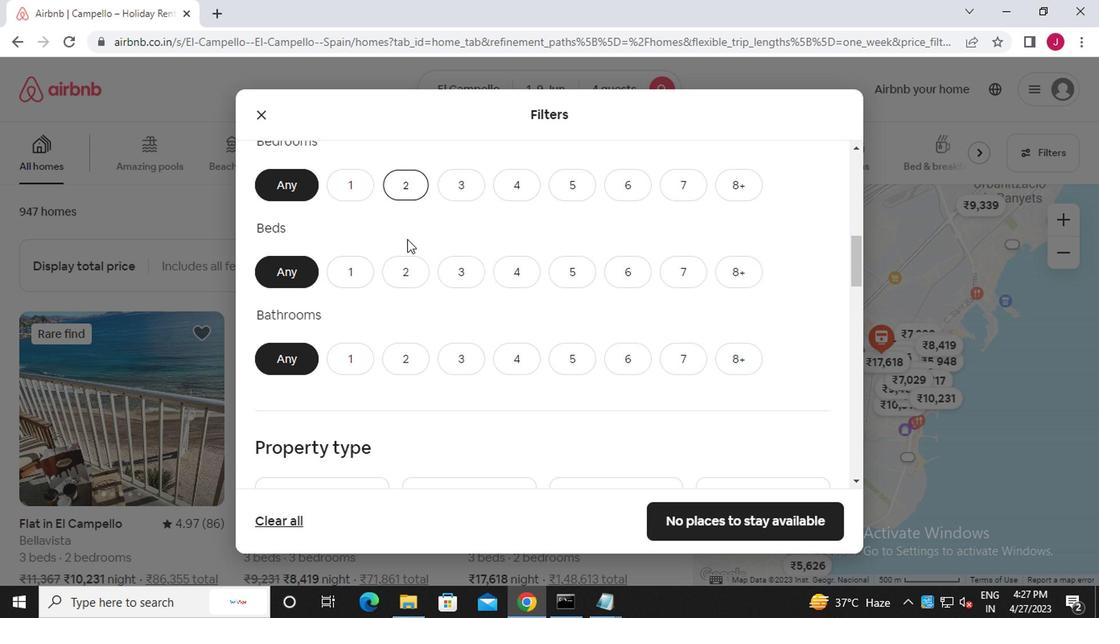 
Action: Mouse moved to (408, 364)
Screenshot: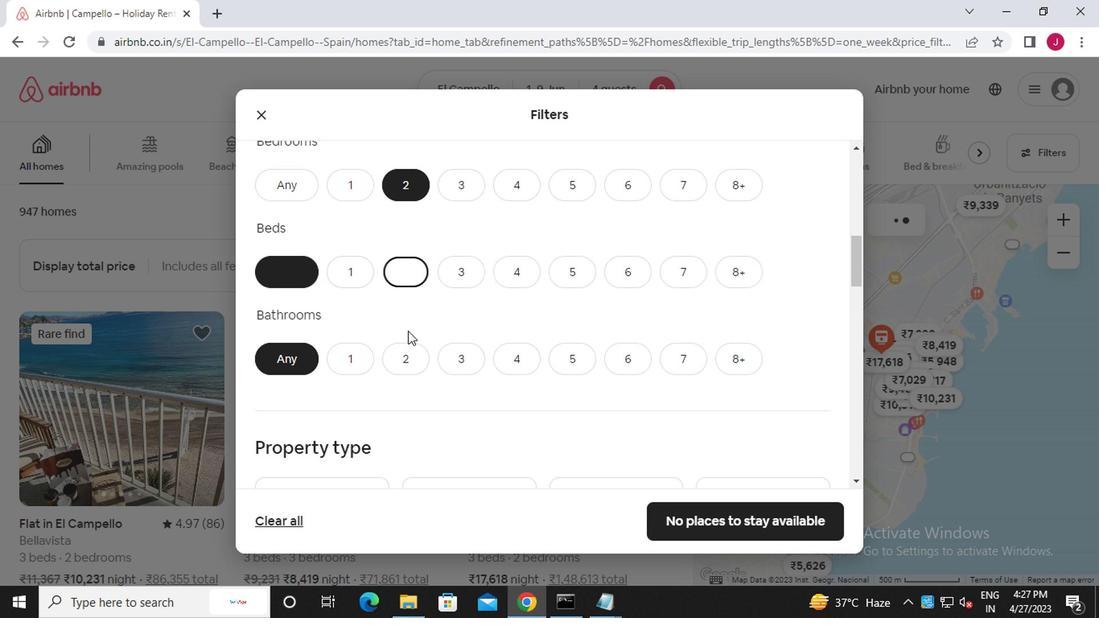 
Action: Mouse pressed left at (408, 364)
Screenshot: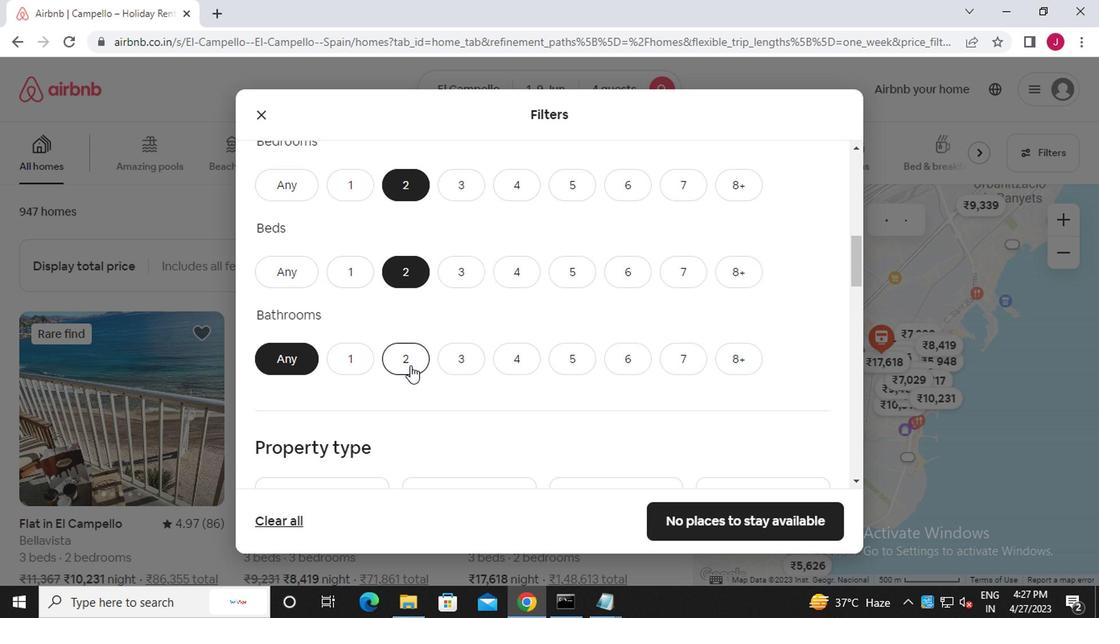 
Action: Mouse moved to (414, 368)
Screenshot: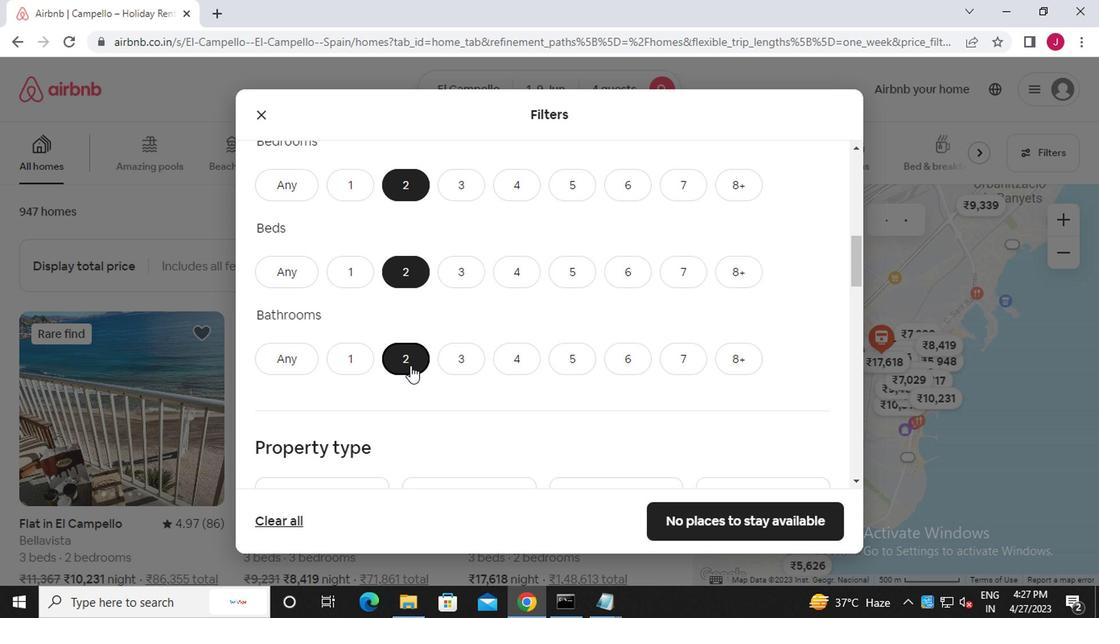 
Action: Mouse scrolled (414, 368) with delta (0, 0)
Screenshot: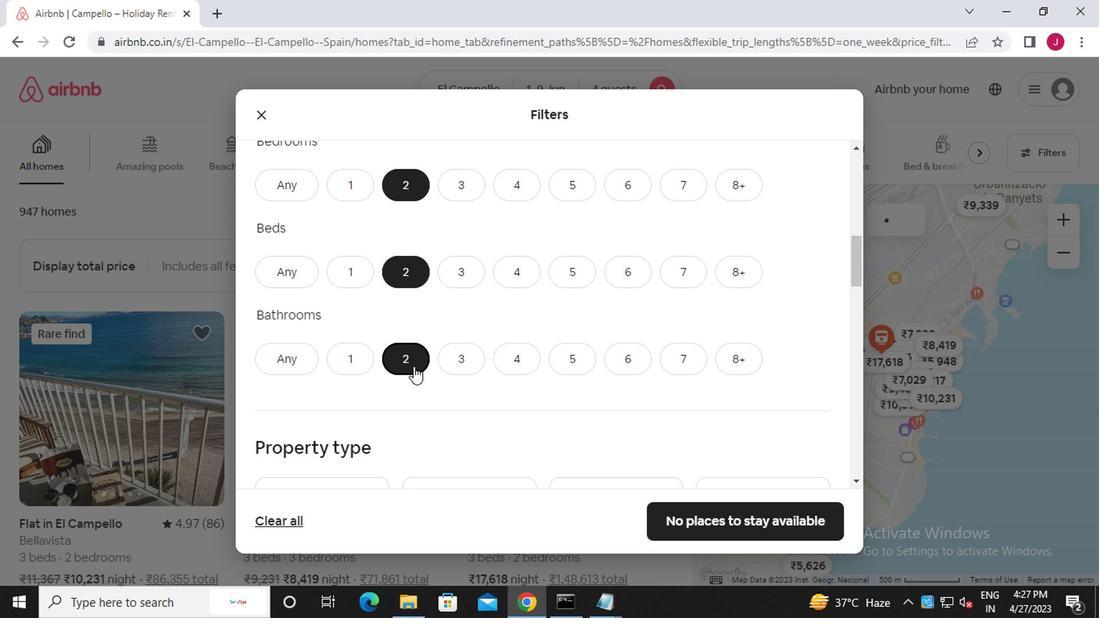 
Action: Mouse scrolled (414, 368) with delta (0, 0)
Screenshot: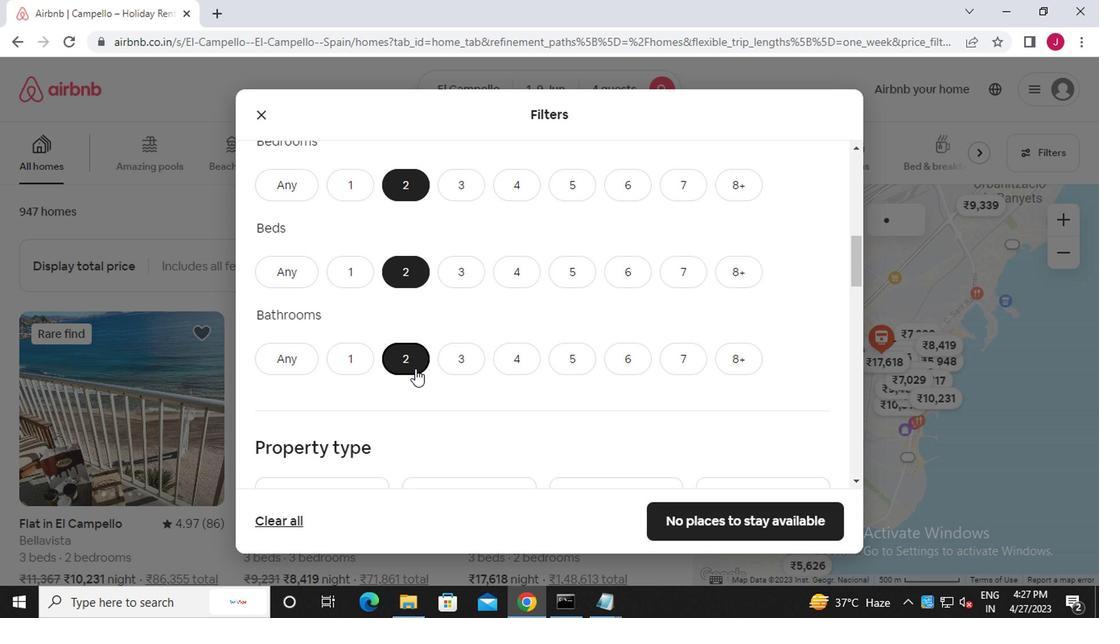 
Action: Mouse scrolled (414, 368) with delta (0, 0)
Screenshot: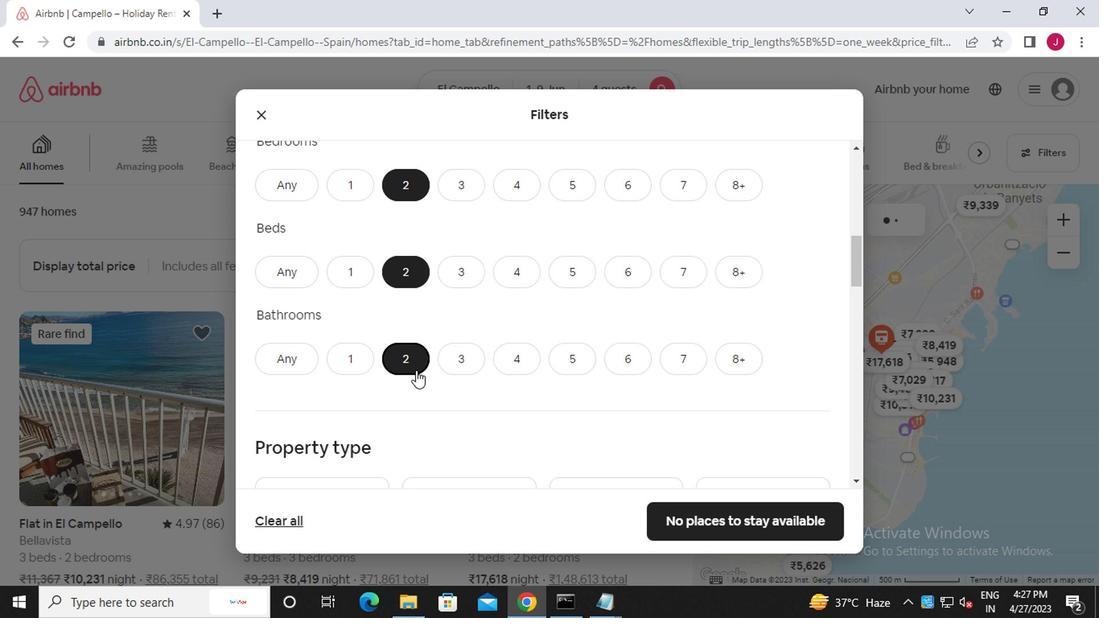 
Action: Mouse moved to (326, 294)
Screenshot: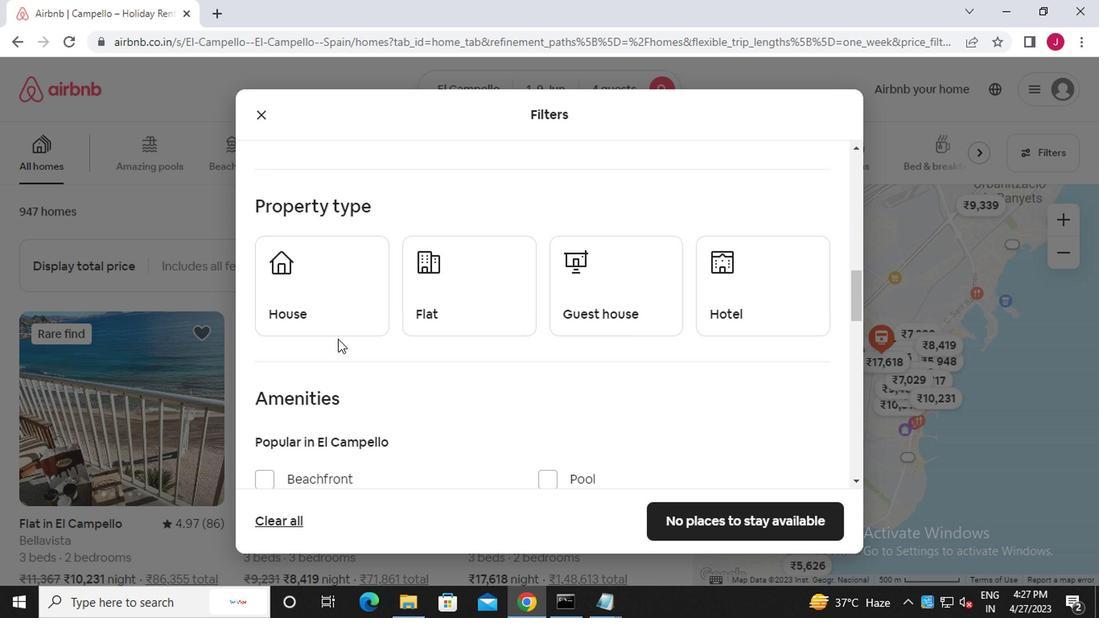 
Action: Mouse pressed left at (326, 294)
Screenshot: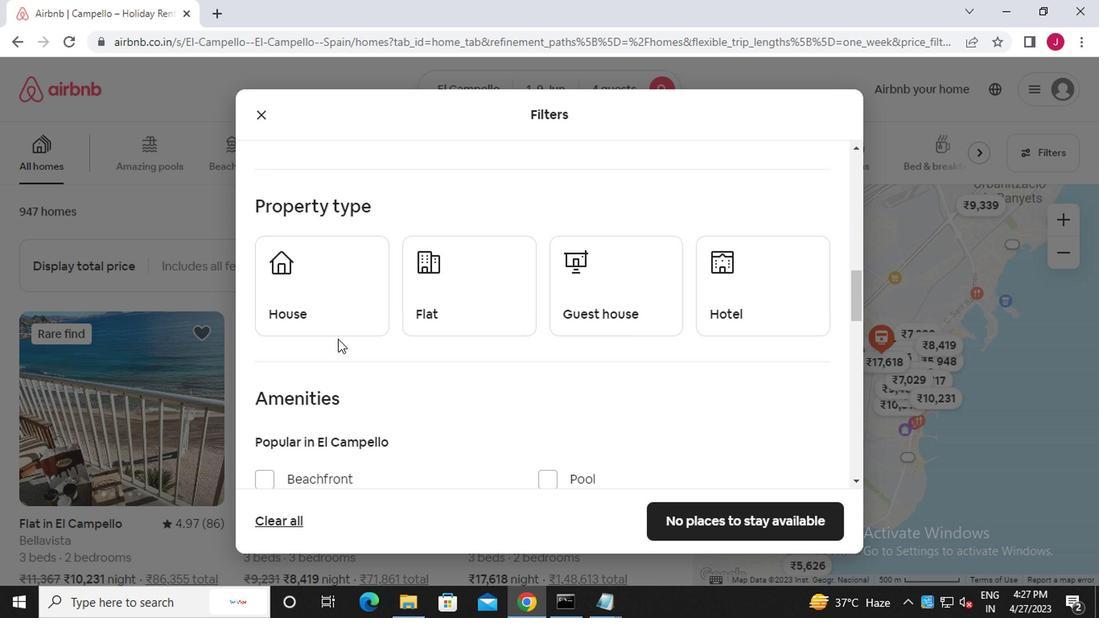 
Action: Mouse moved to (430, 317)
Screenshot: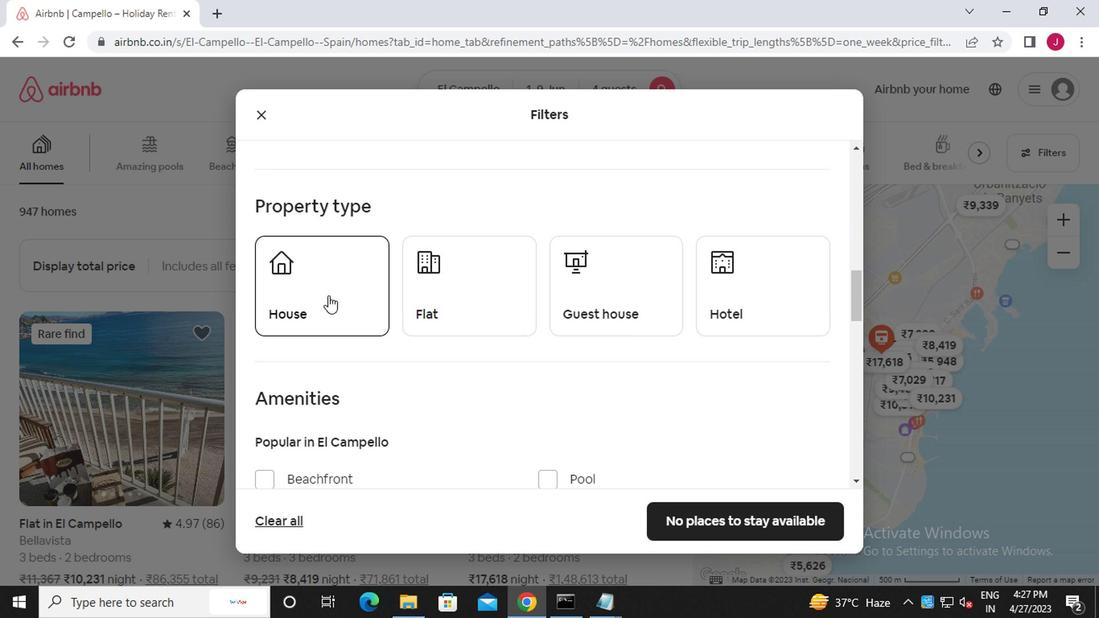 
Action: Mouse pressed left at (430, 317)
Screenshot: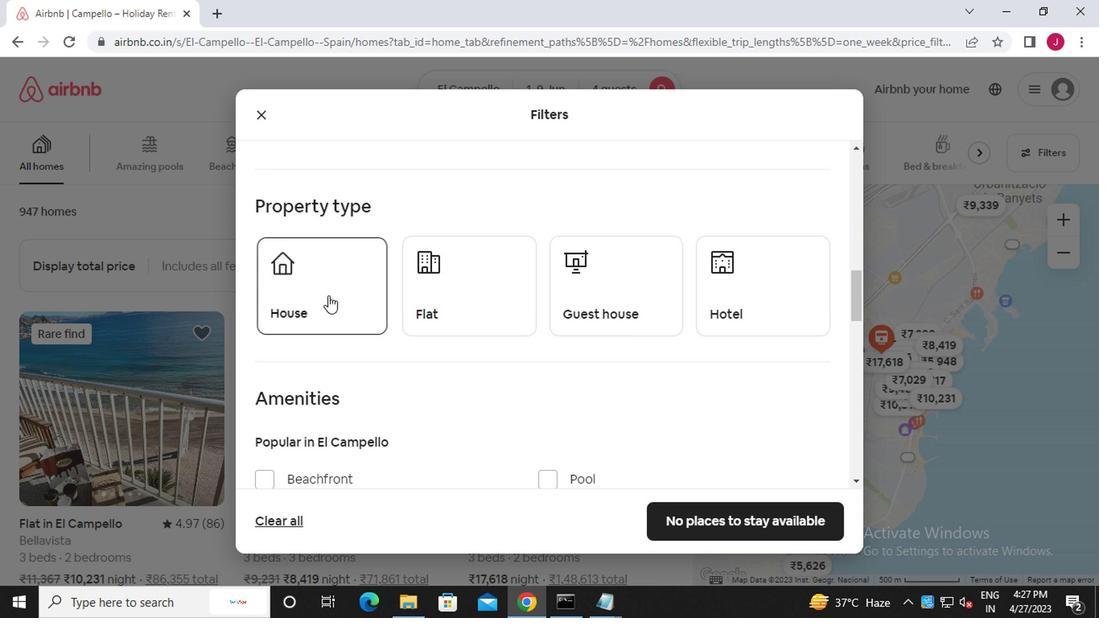 
Action: Mouse moved to (691, 282)
Screenshot: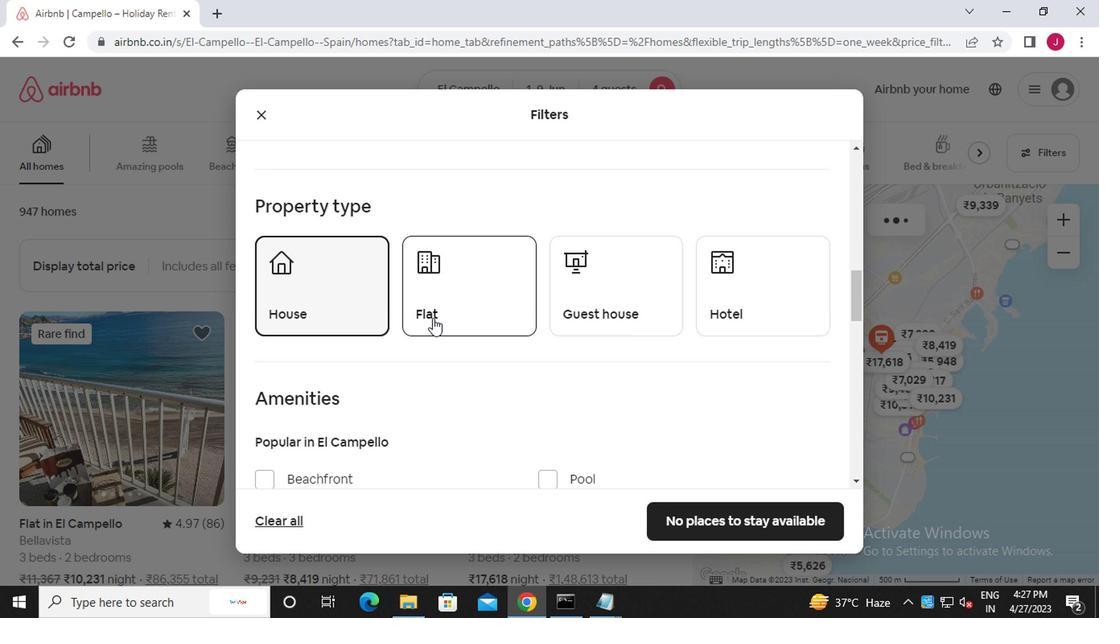 
Action: Mouse pressed left at (691, 282)
Screenshot: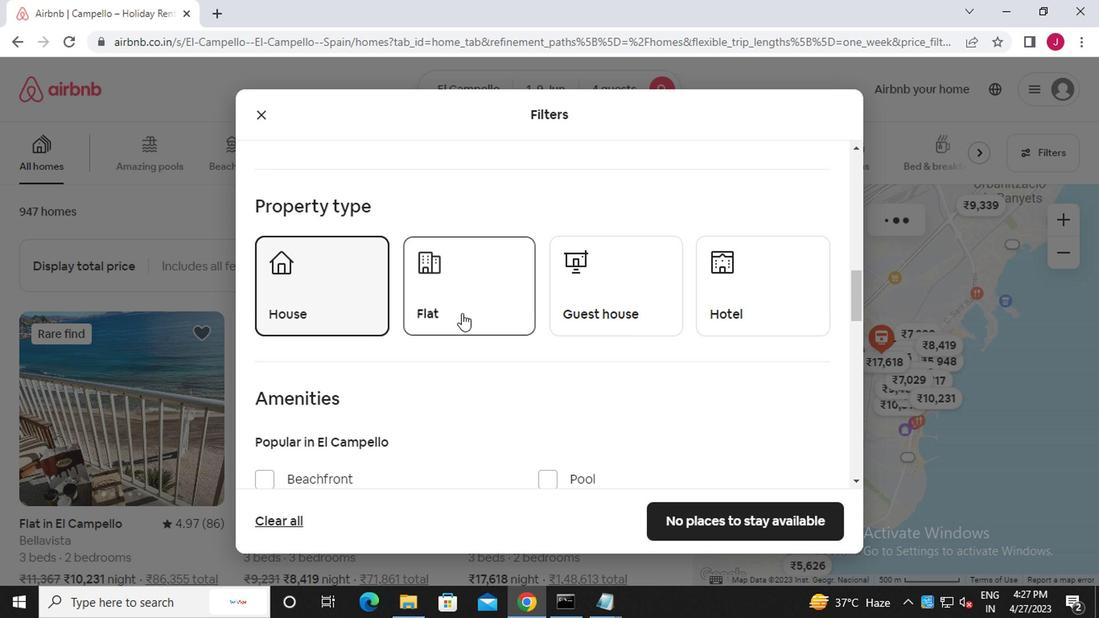 
Action: Mouse moved to (631, 301)
Screenshot: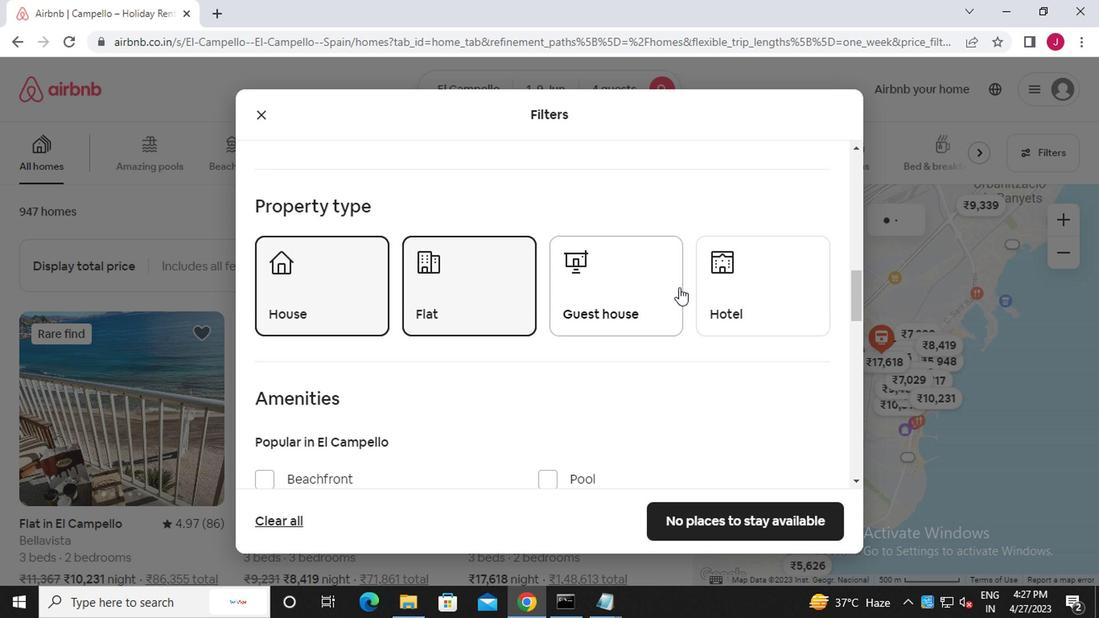 
Action: Mouse pressed left at (631, 301)
Screenshot: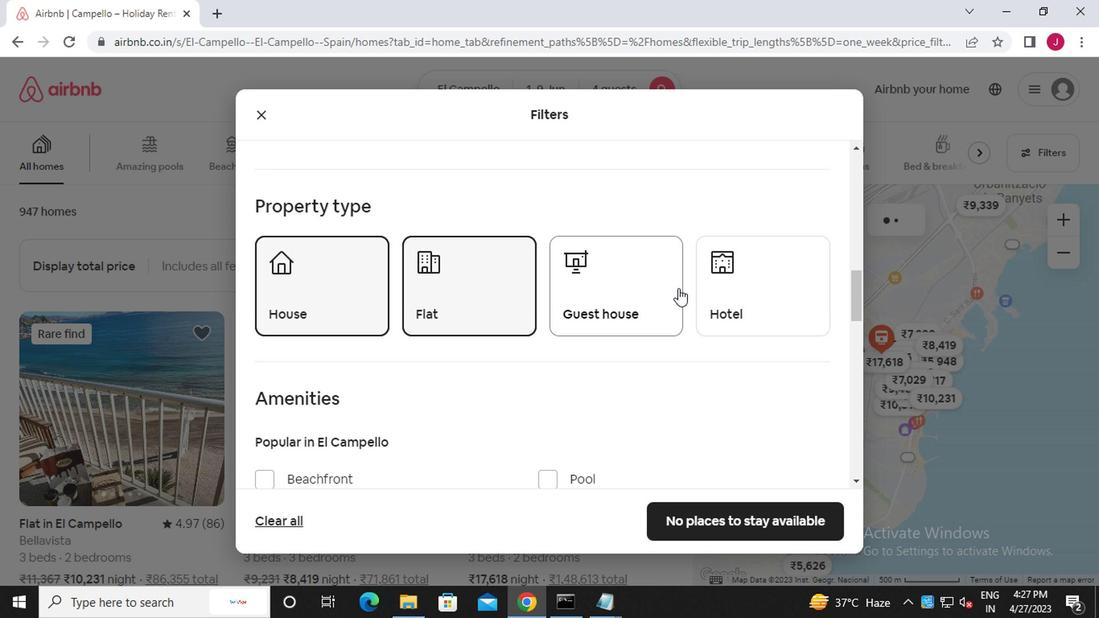 
Action: Mouse moved to (633, 308)
Screenshot: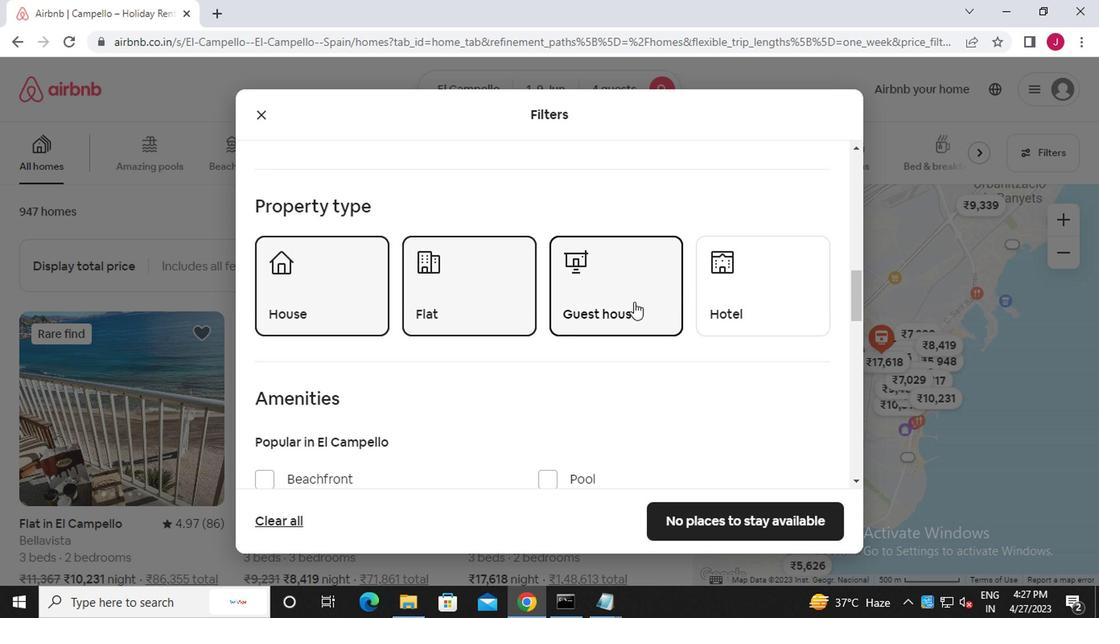 
Action: Mouse scrolled (633, 307) with delta (0, 0)
Screenshot: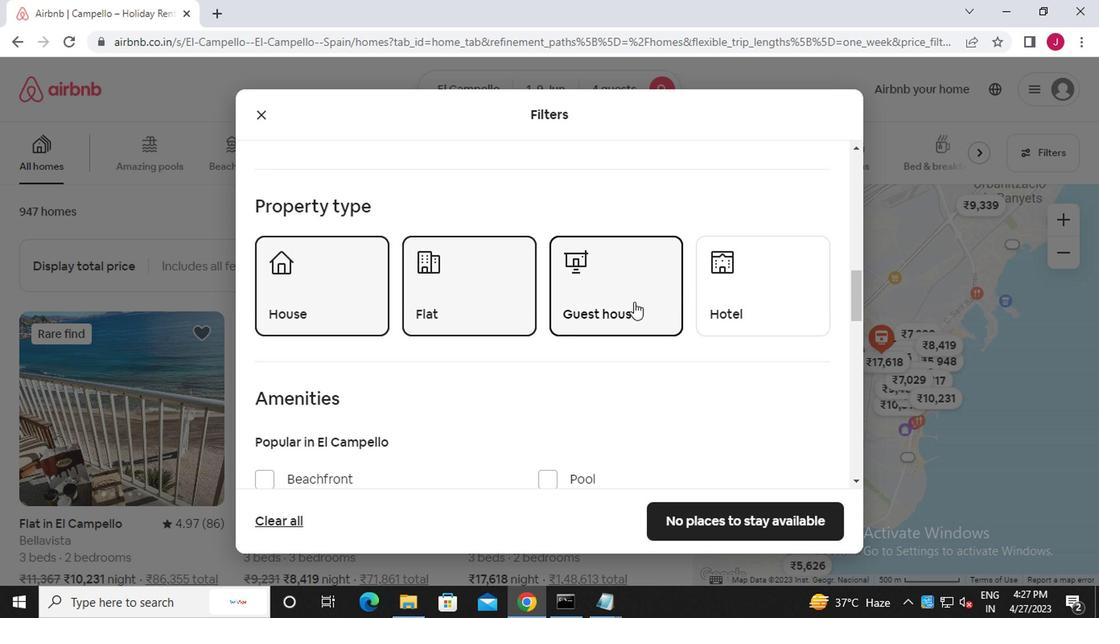 
Action: Mouse moved to (633, 309)
Screenshot: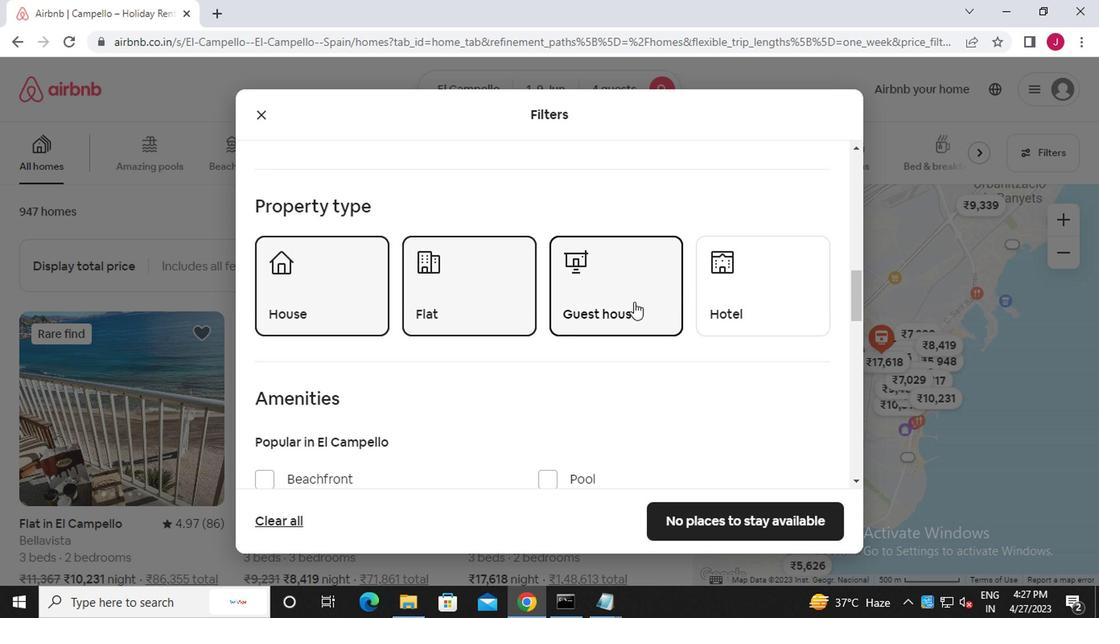 
Action: Mouse scrolled (633, 309) with delta (0, 0)
Screenshot: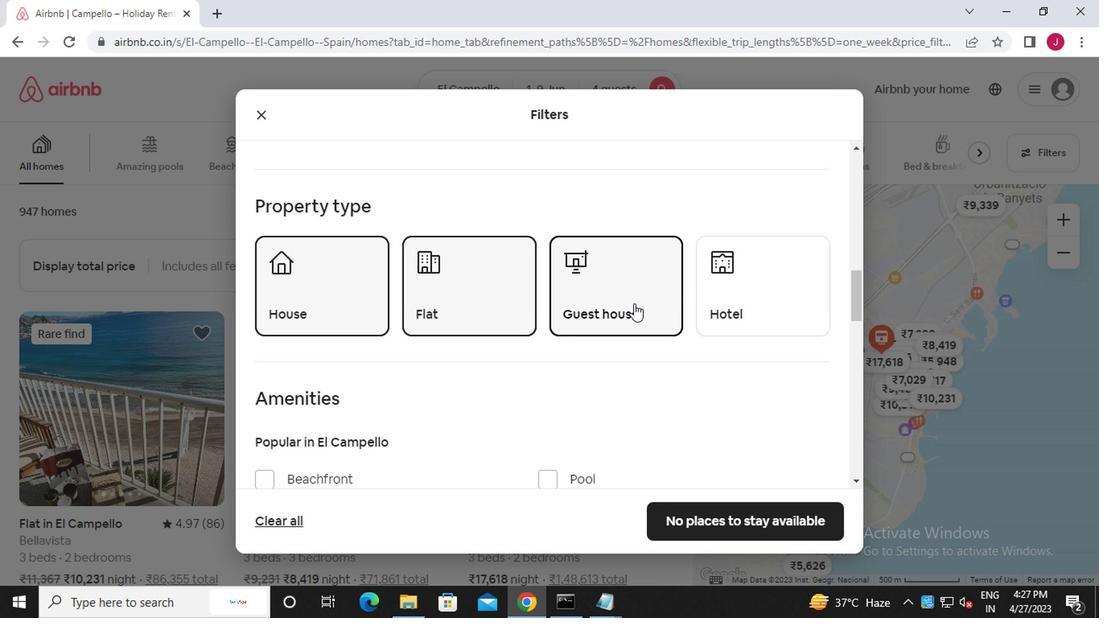 
Action: Mouse scrolled (633, 309) with delta (0, 0)
Screenshot: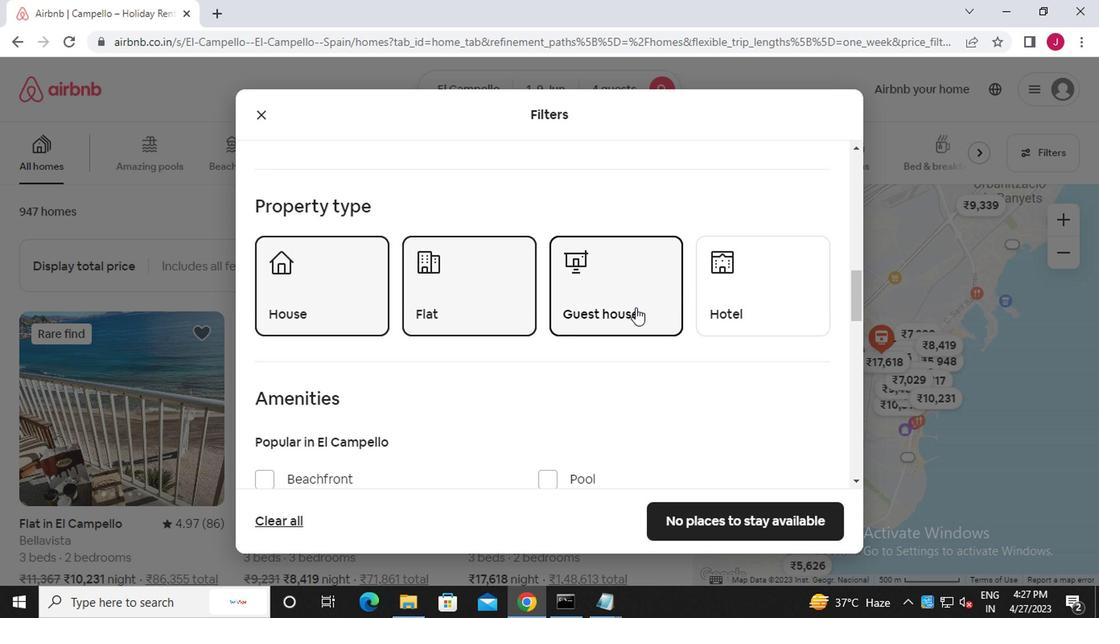 
Action: Mouse scrolled (633, 309) with delta (0, 0)
Screenshot: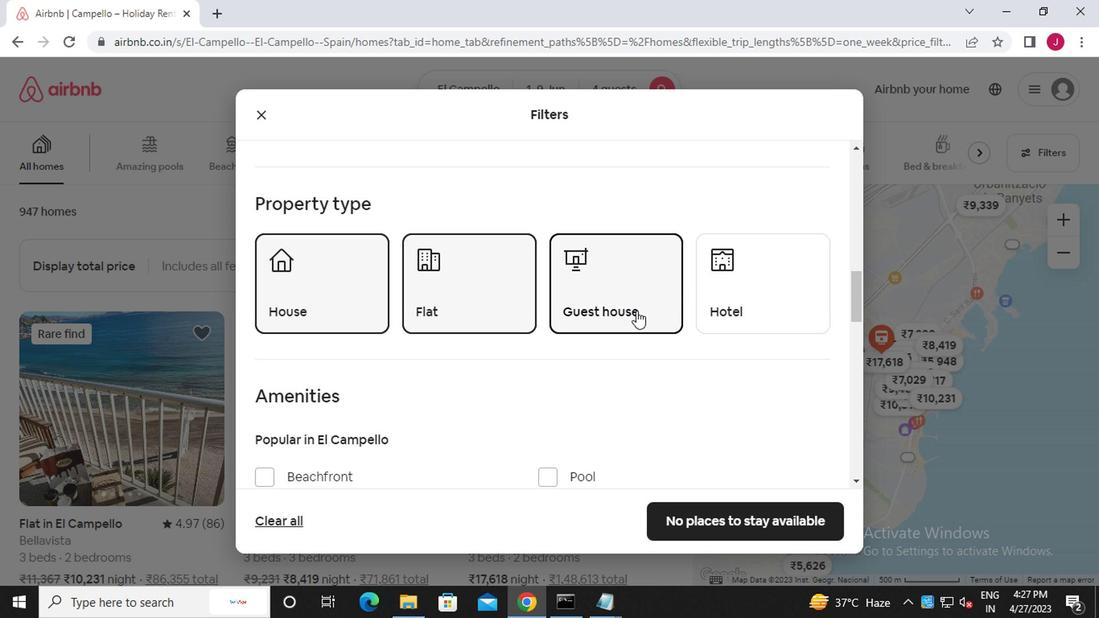 
Action: Mouse moved to (717, 397)
Screenshot: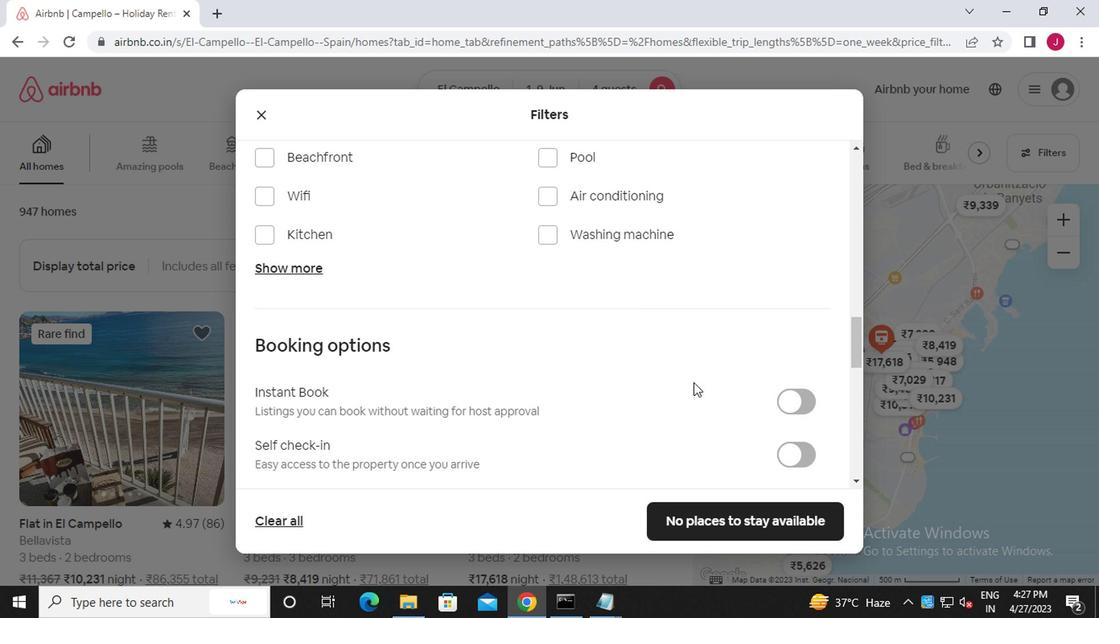
Action: Mouse scrolled (717, 397) with delta (0, 0)
Screenshot: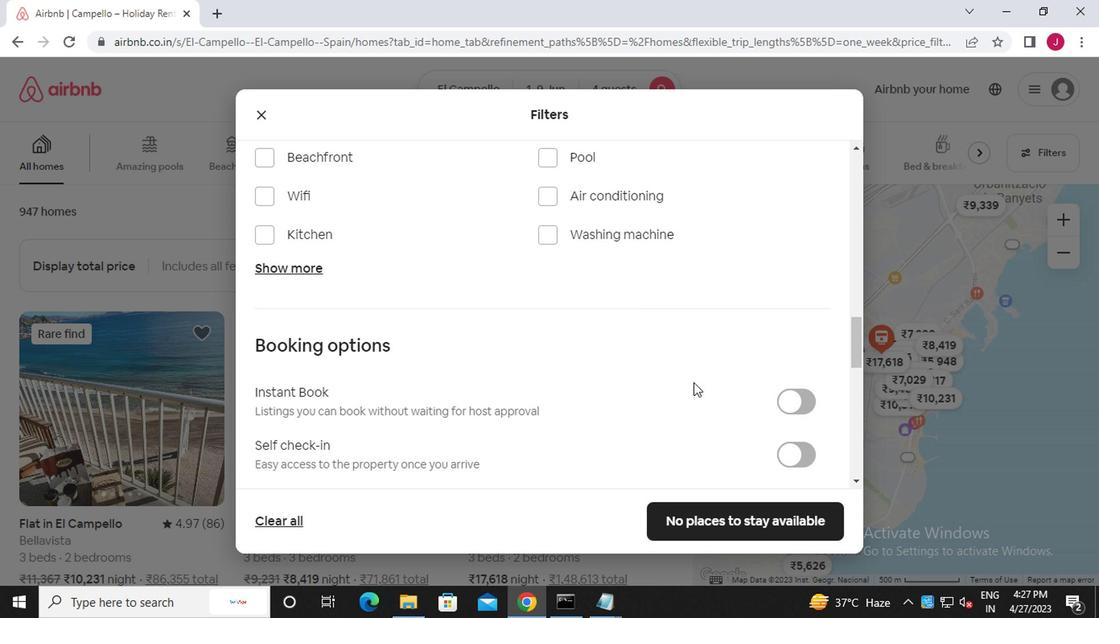 
Action: Mouse moved to (797, 370)
Screenshot: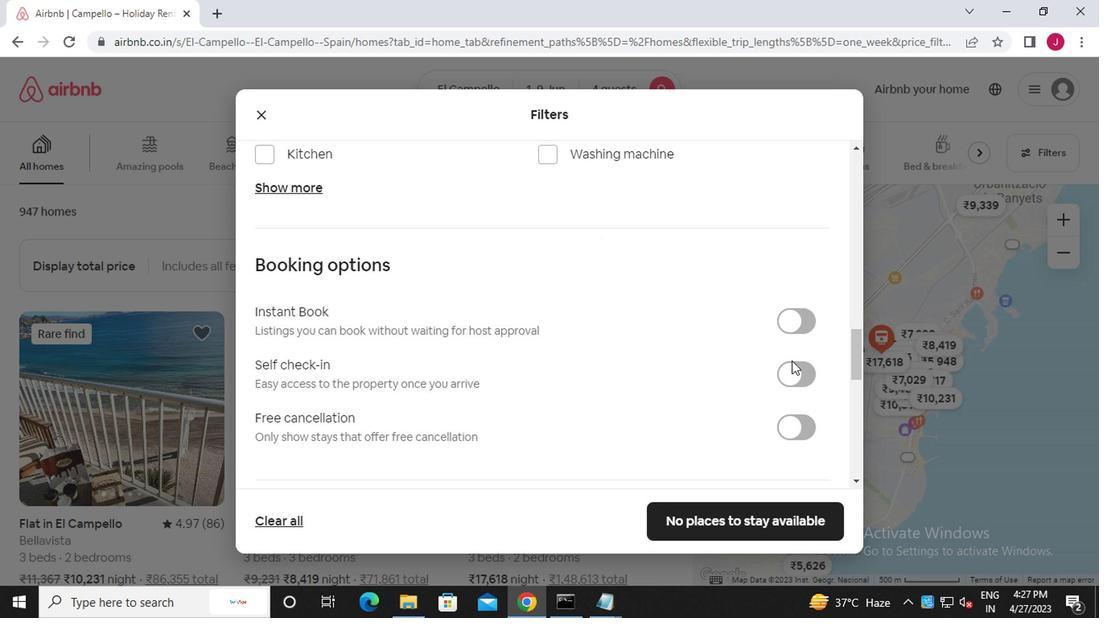 
Action: Mouse pressed left at (797, 370)
Screenshot: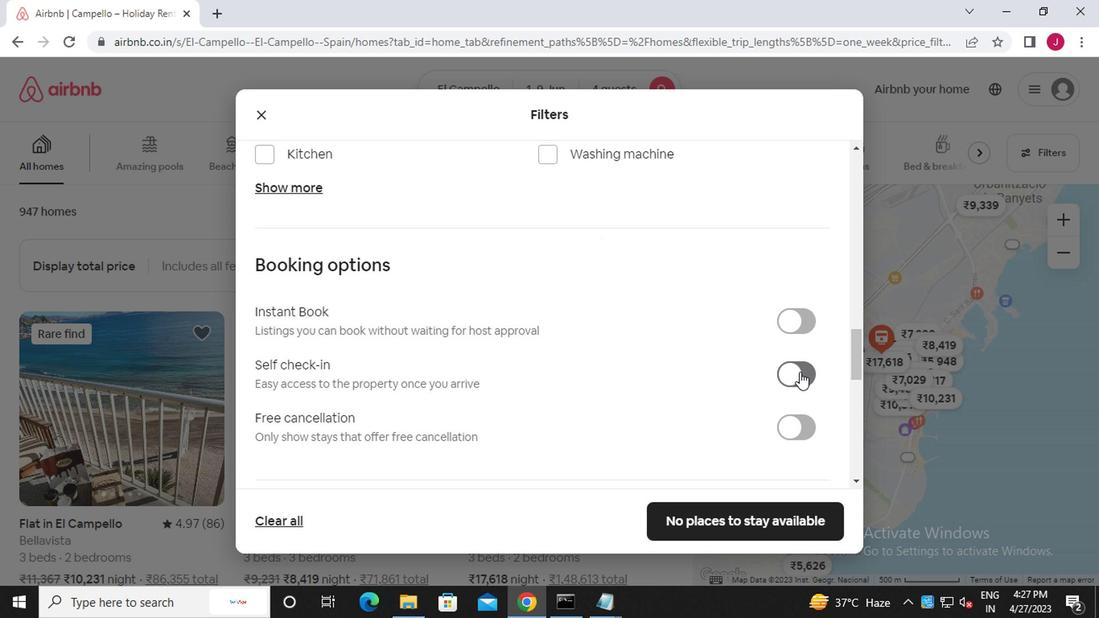 
Action: Mouse moved to (643, 345)
Screenshot: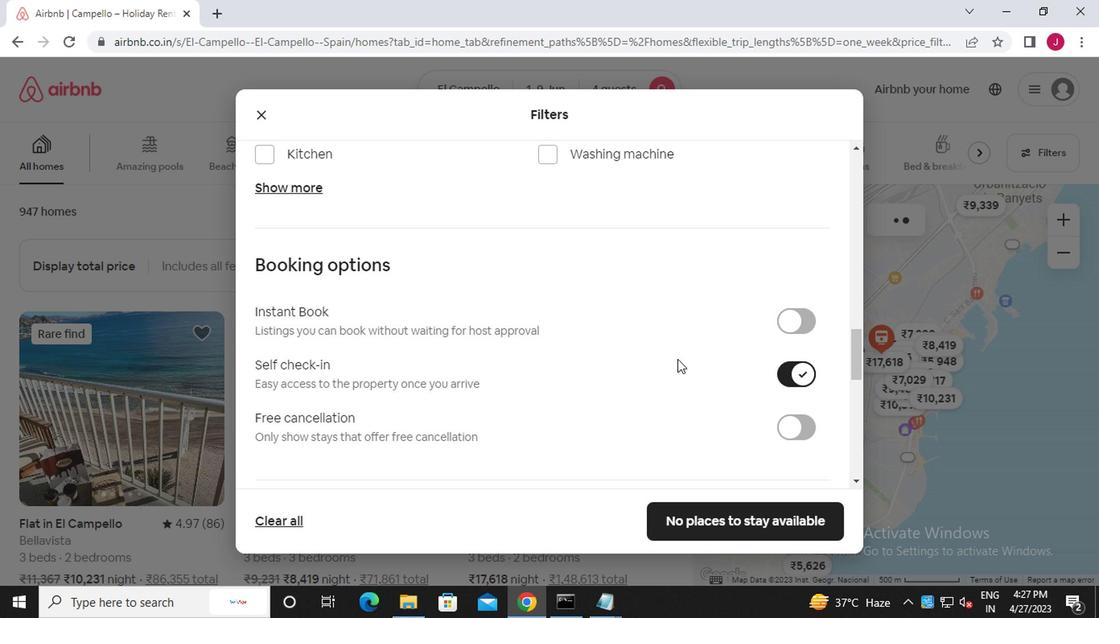 
Action: Mouse scrolled (643, 344) with delta (0, -1)
Screenshot: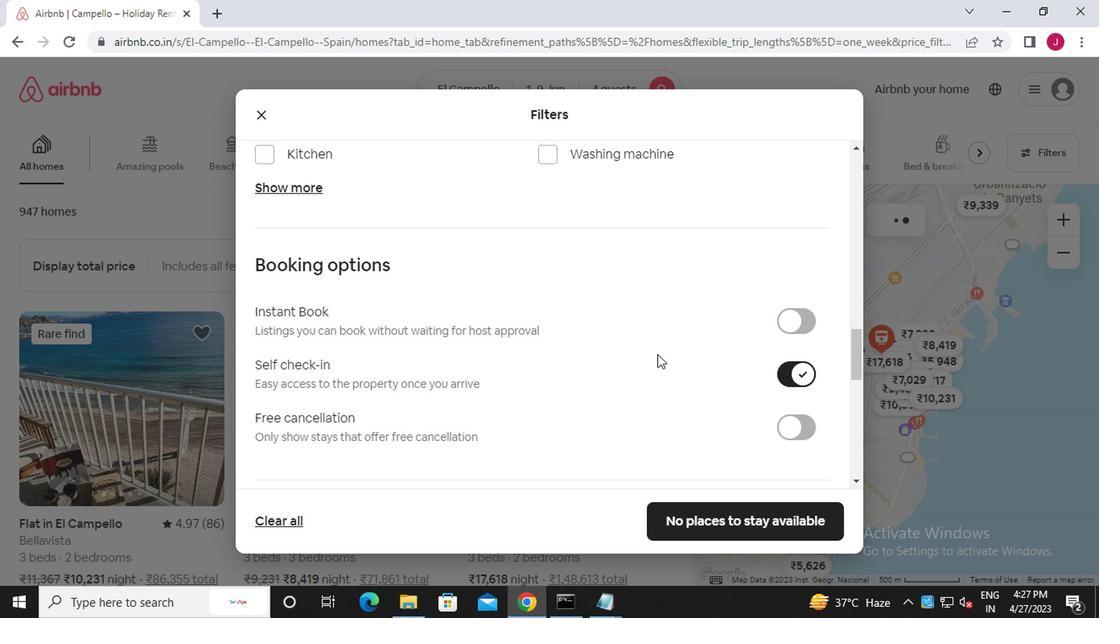 
Action: Mouse scrolled (643, 344) with delta (0, -1)
Screenshot: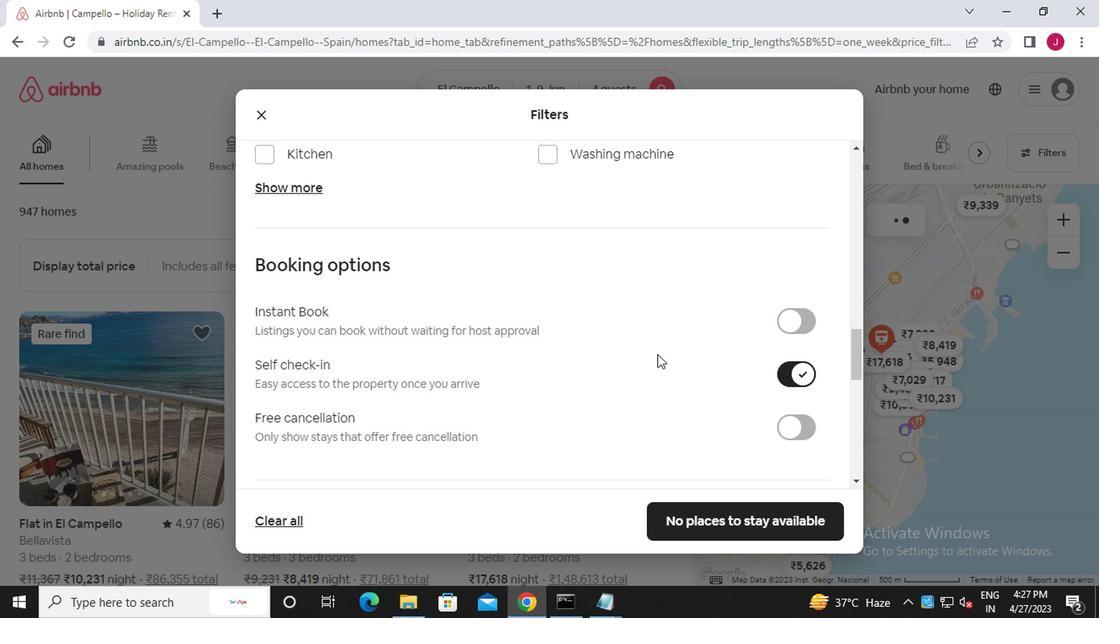 
Action: Mouse scrolled (643, 344) with delta (0, -1)
Screenshot: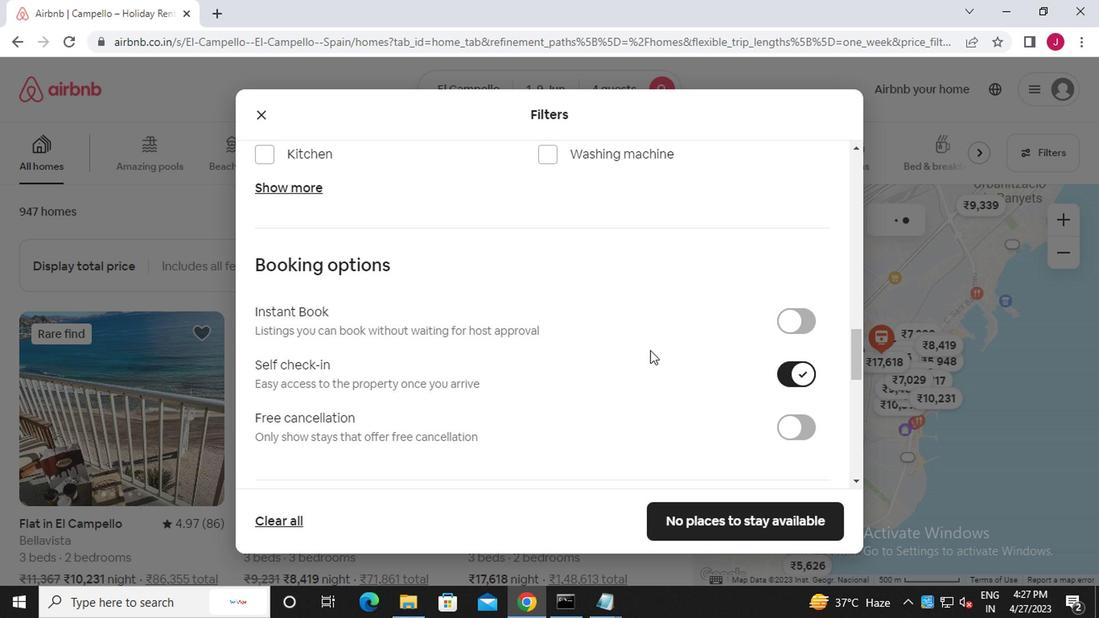 
Action: Mouse scrolled (643, 344) with delta (0, -1)
Screenshot: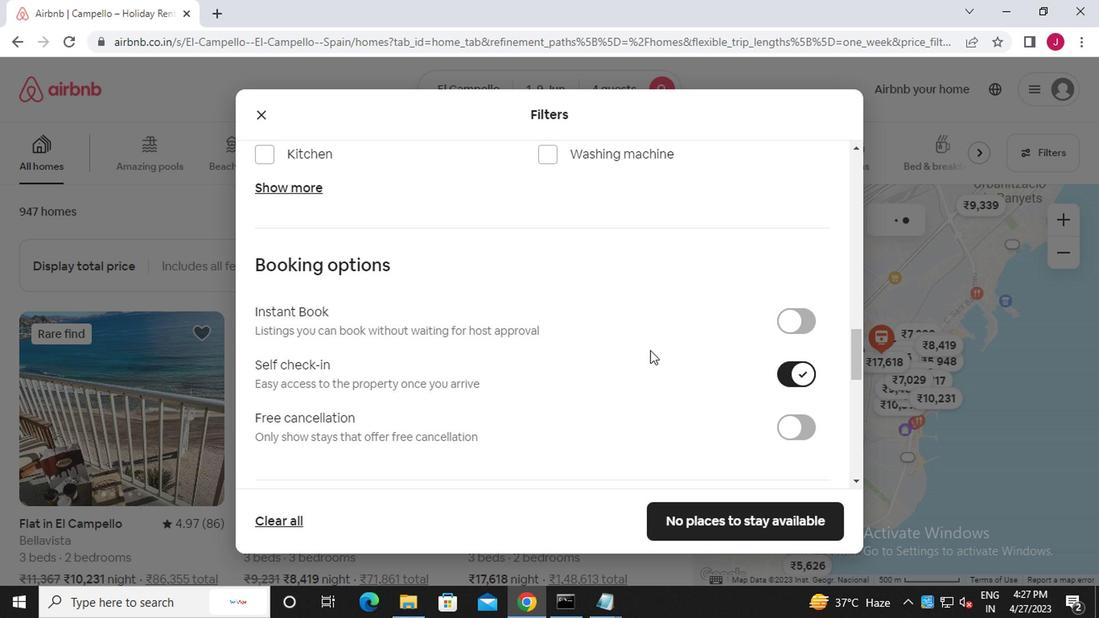 
Action: Mouse scrolled (643, 344) with delta (0, -1)
Screenshot: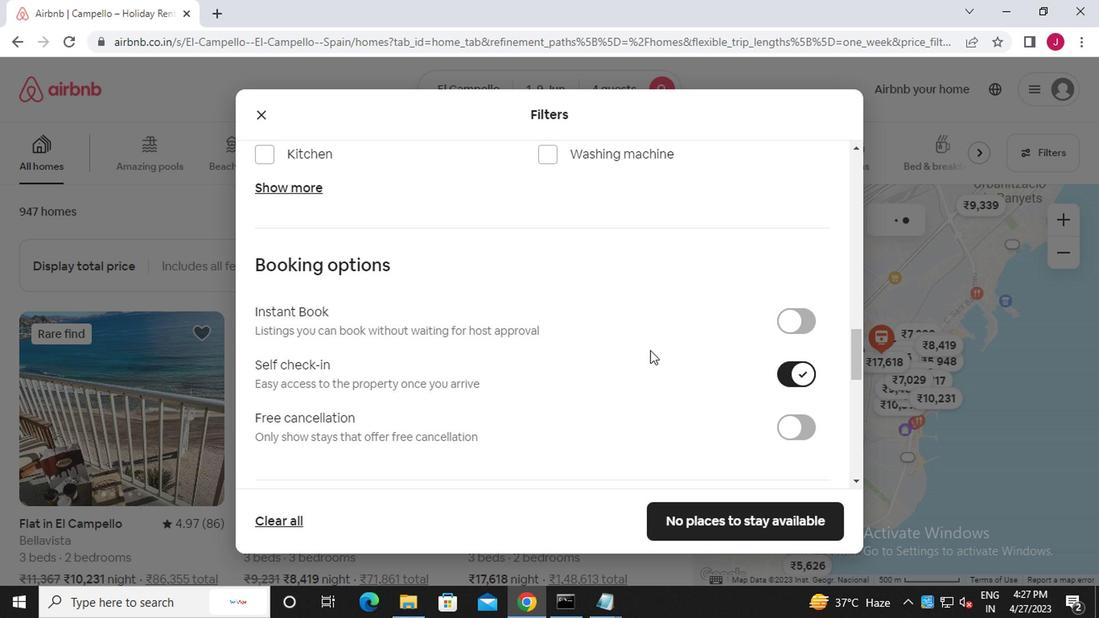 
Action: Mouse scrolled (643, 344) with delta (0, -1)
Screenshot: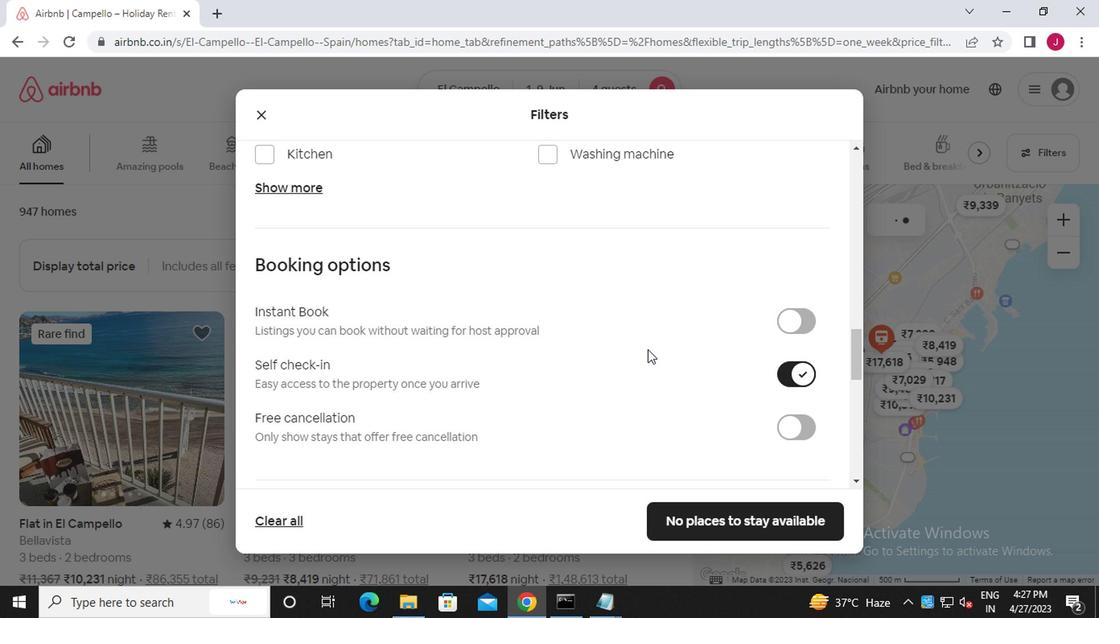 
Action: Mouse scrolled (643, 344) with delta (0, -1)
Screenshot: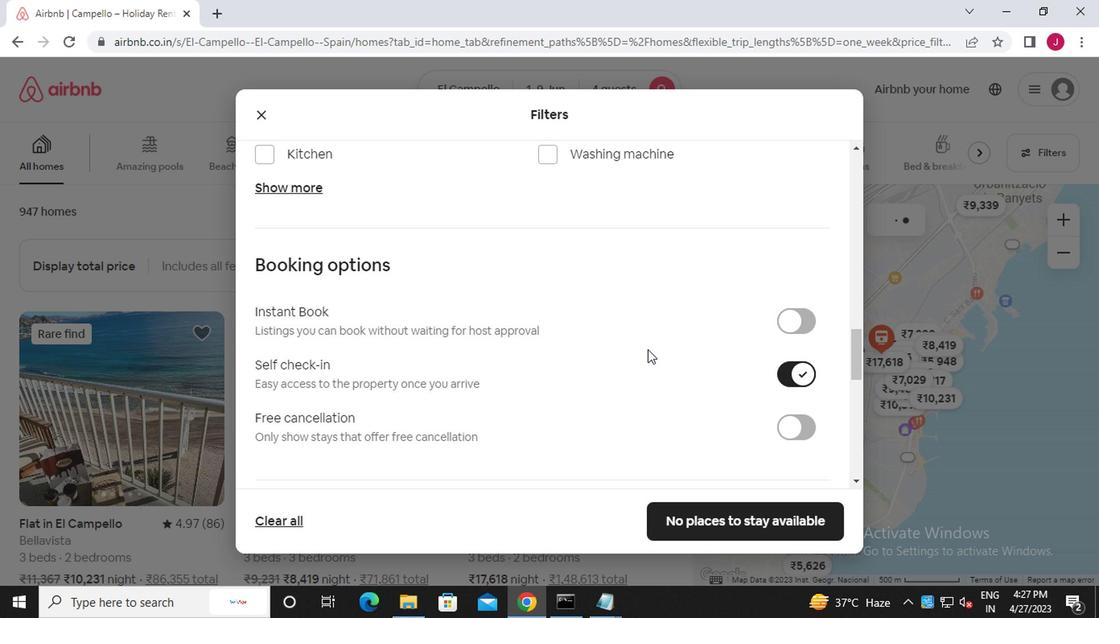 
Action: Mouse scrolled (643, 344) with delta (0, -1)
Screenshot: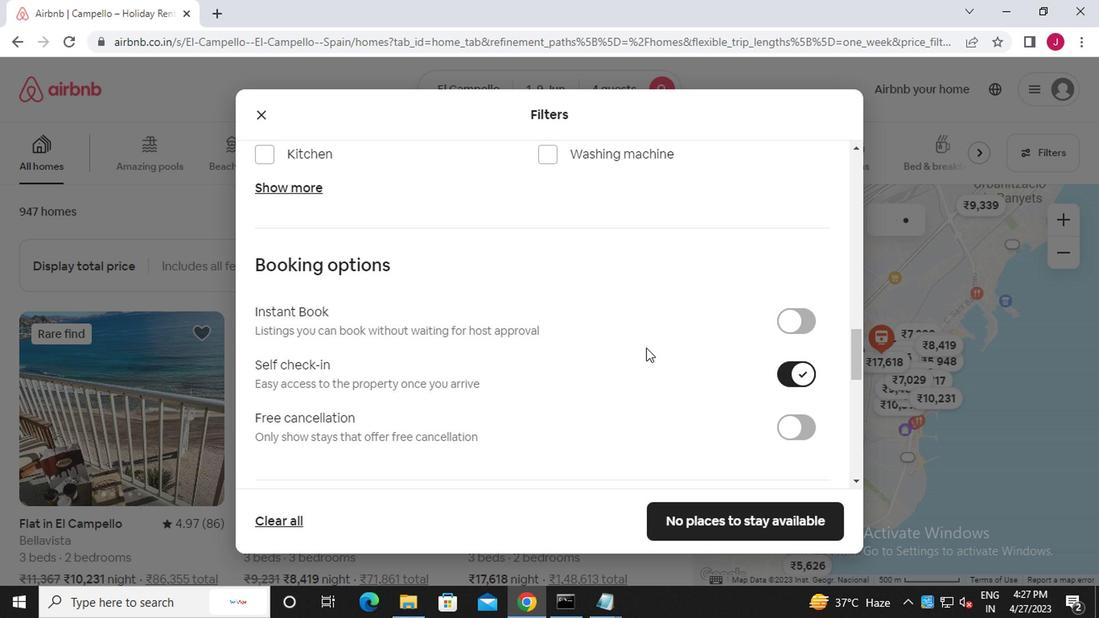 
Action: Mouse moved to (261, 383)
Screenshot: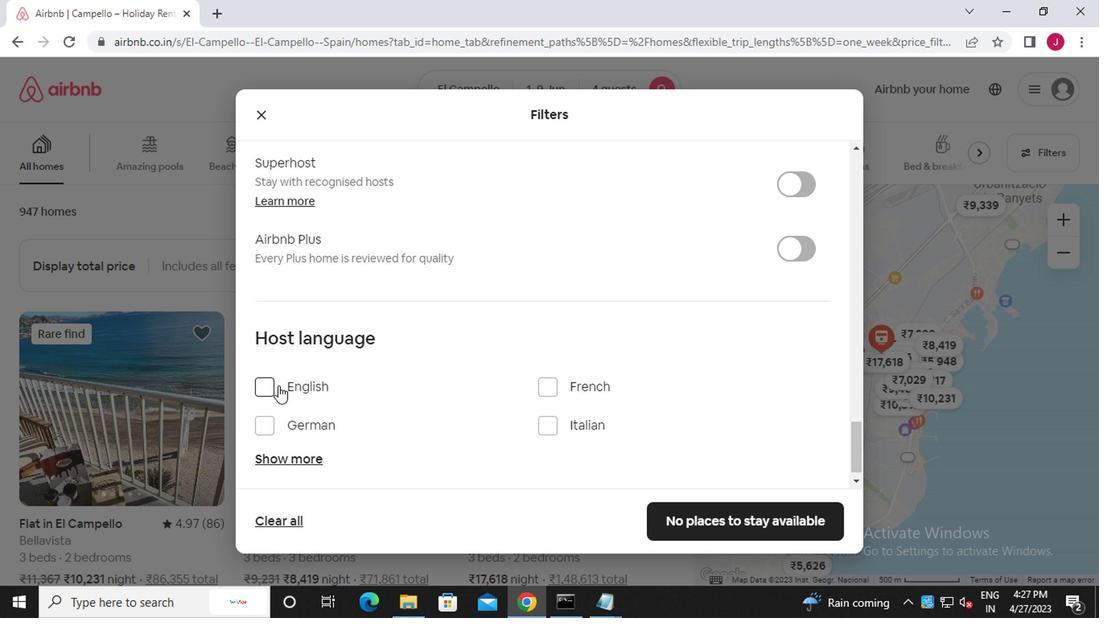 
Action: Mouse pressed left at (261, 383)
Screenshot: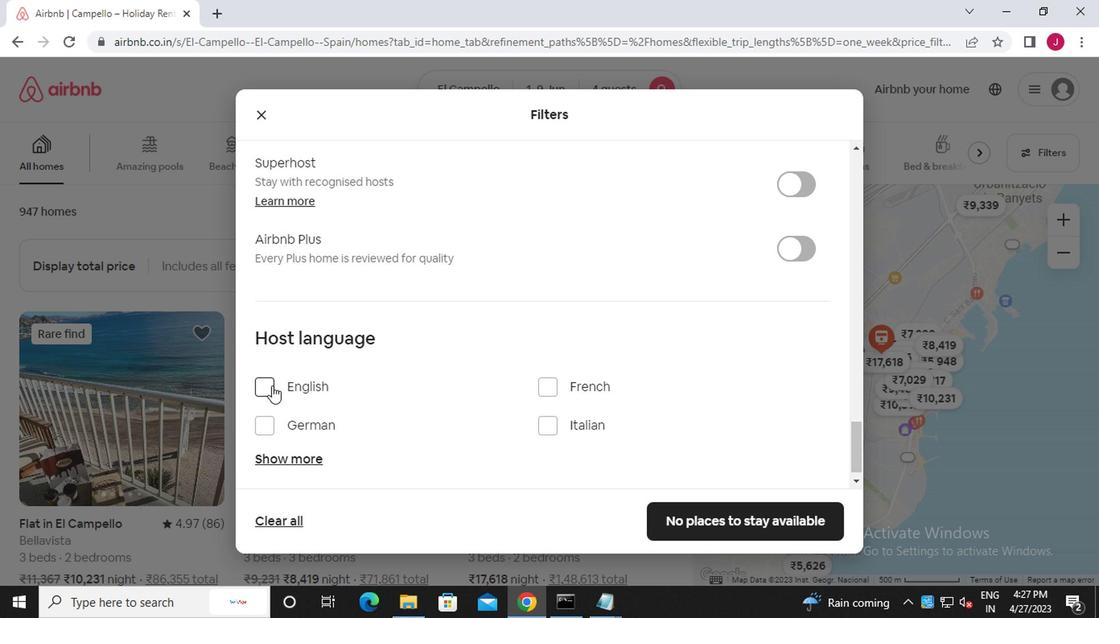 
Action: Mouse moved to (685, 515)
Screenshot: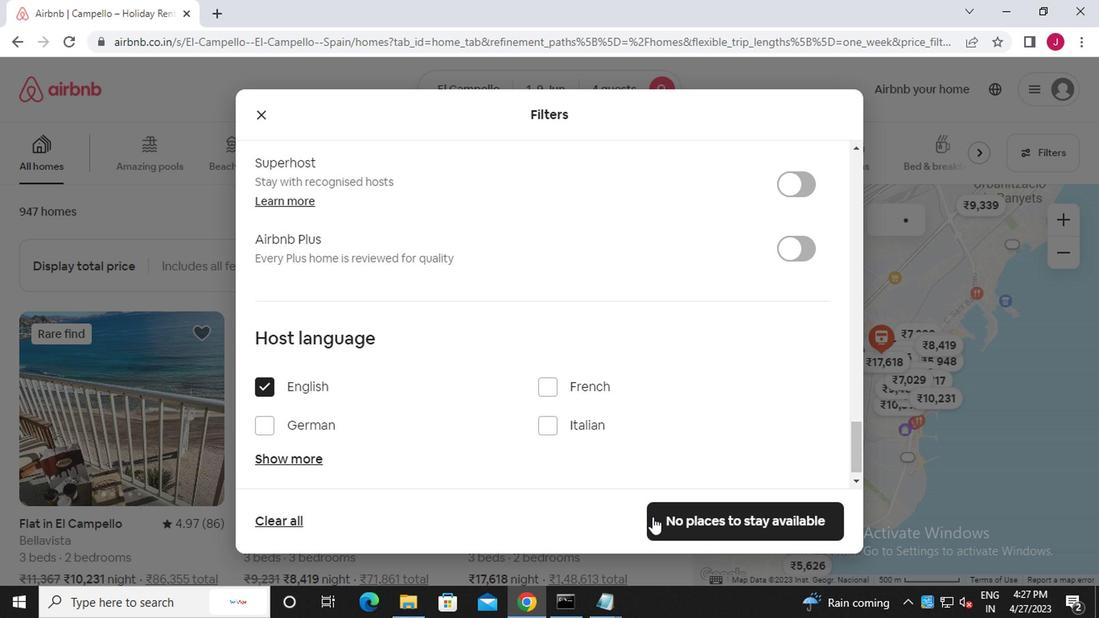 
Action: Mouse pressed left at (685, 515)
Screenshot: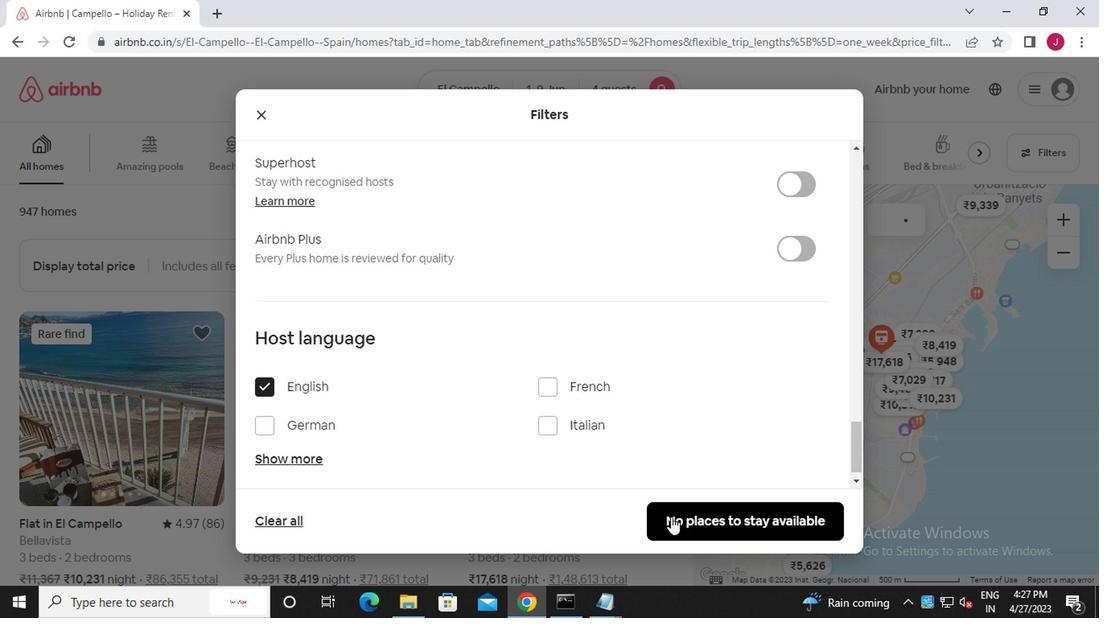 
Action: Mouse moved to (687, 515)
Screenshot: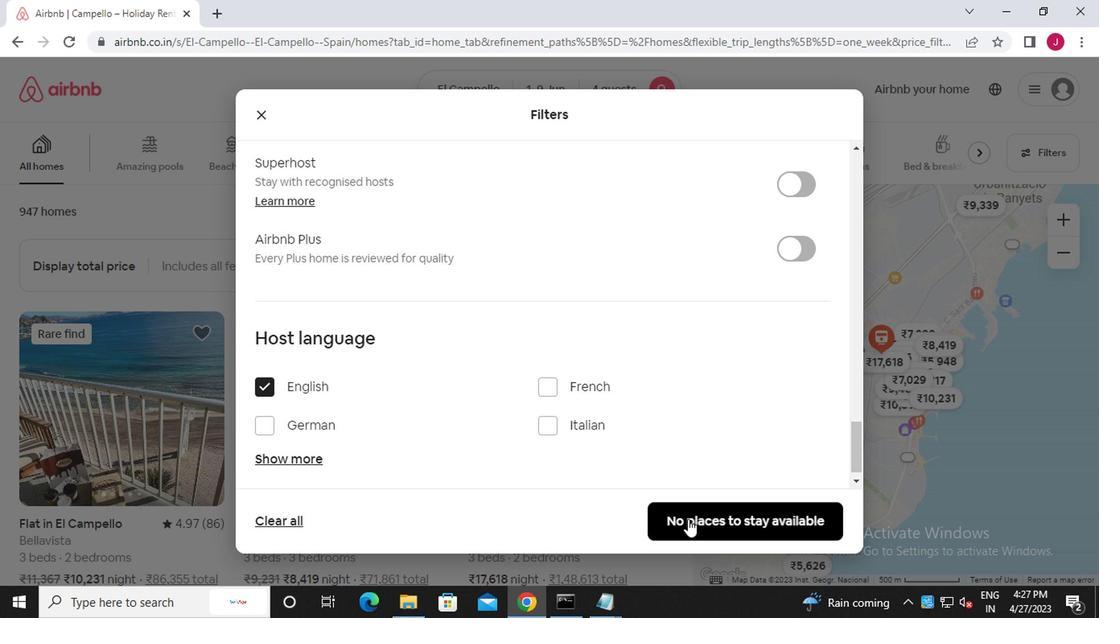 
